 Task: Look for space in Ilo, Peru from 3rd August, 2023 to 17th August, 2023 for 3 adults, 1 child in price range Rs.3000 to Rs.15000. Place can be entire place with 3 bedrooms having 4 beds and 2 bathrooms. Property type can be house, flat, guest house. Booking option can be shelf check-in. Required host language is English.
Action: Mouse moved to (407, 107)
Screenshot: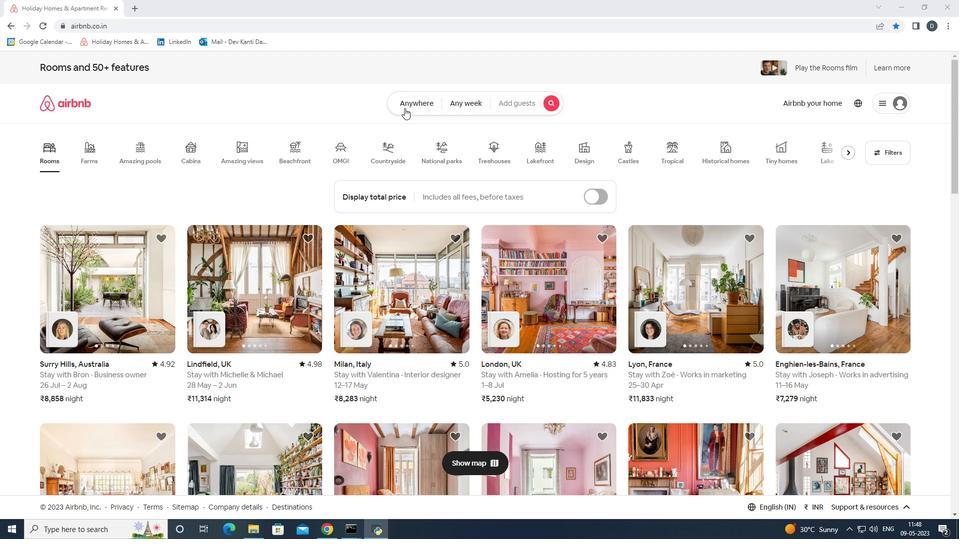 
Action: Mouse pressed left at (407, 107)
Screenshot: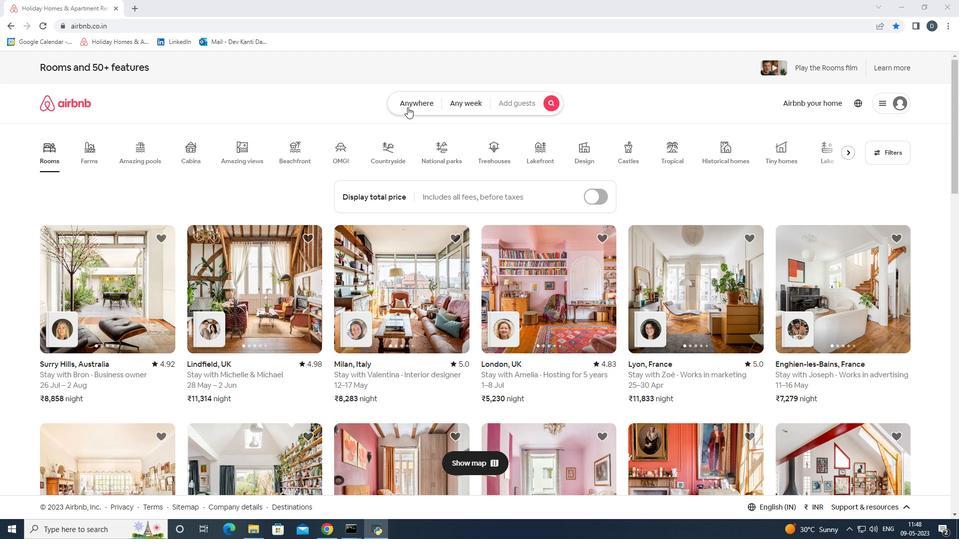 
Action: Mouse moved to (386, 144)
Screenshot: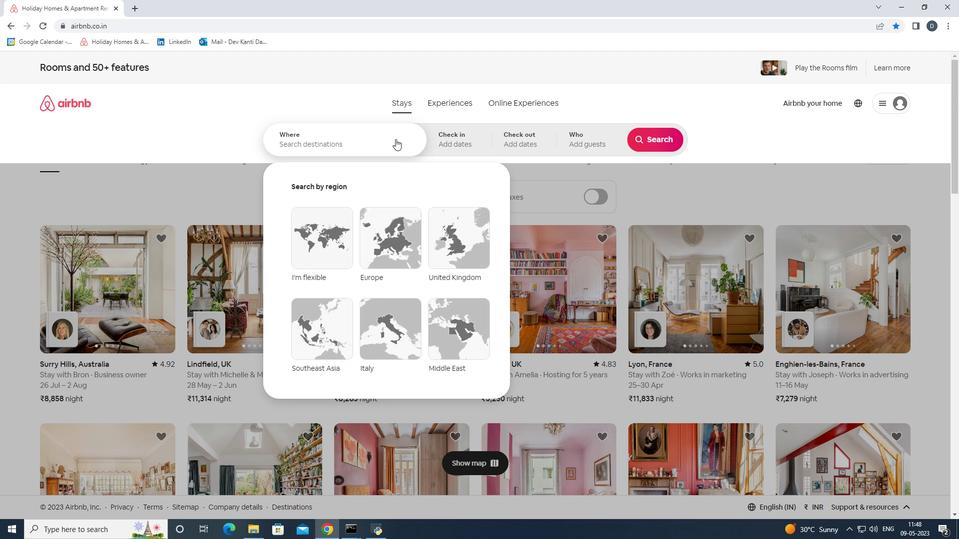 
Action: Mouse pressed left at (386, 144)
Screenshot: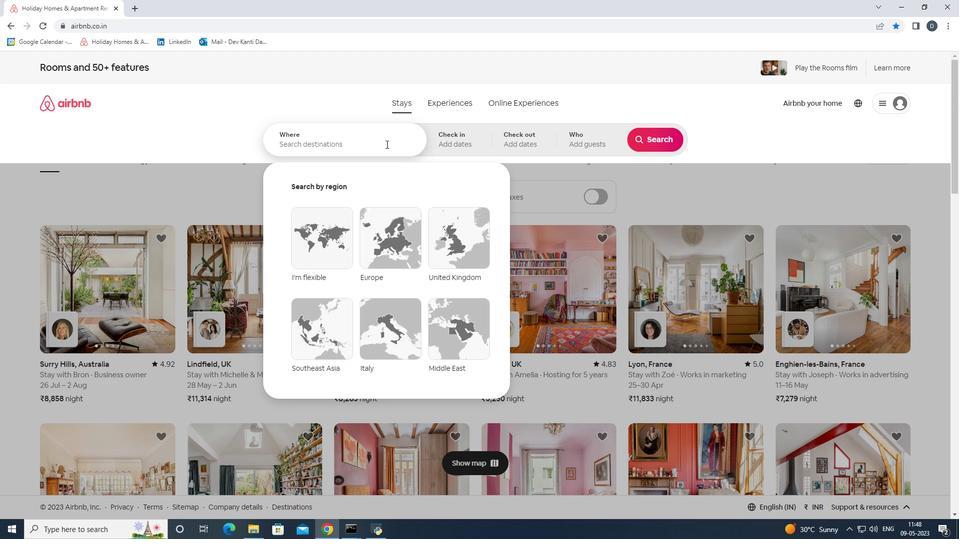 
Action: Key pressed <Key.shift><Key.shift><Key.shift><Key.shift><Key.shift><Key.shift><Key.shift><Key.shift><Key.shift>L<Key.backspace><Key.shift>II<Key.shift>O,<Key.backspace><Key.backspace>o,<Key.shift><Key.shift><Key.shift><Key.shift><Key.shift><Key.shift><Key.shift>Peru<Key.enter>
Screenshot: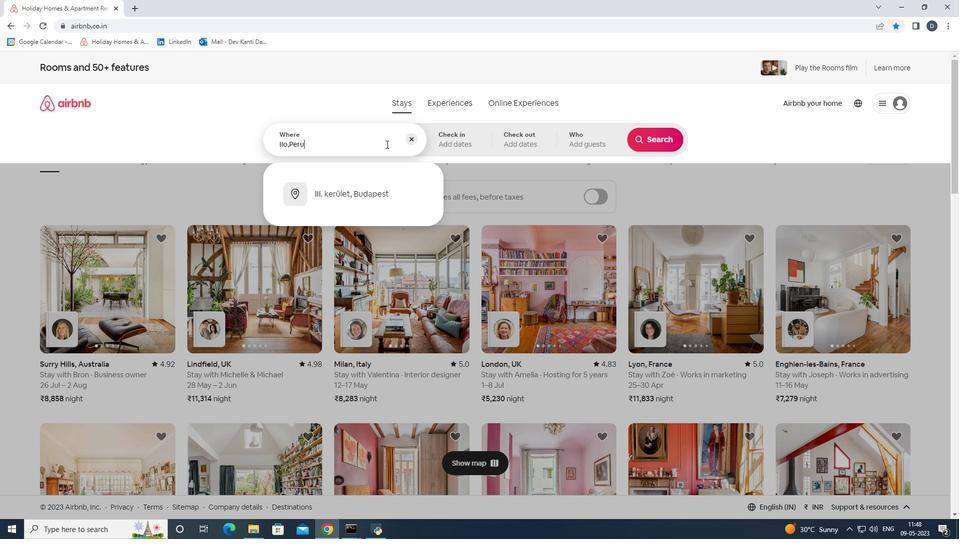 
Action: Mouse moved to (648, 216)
Screenshot: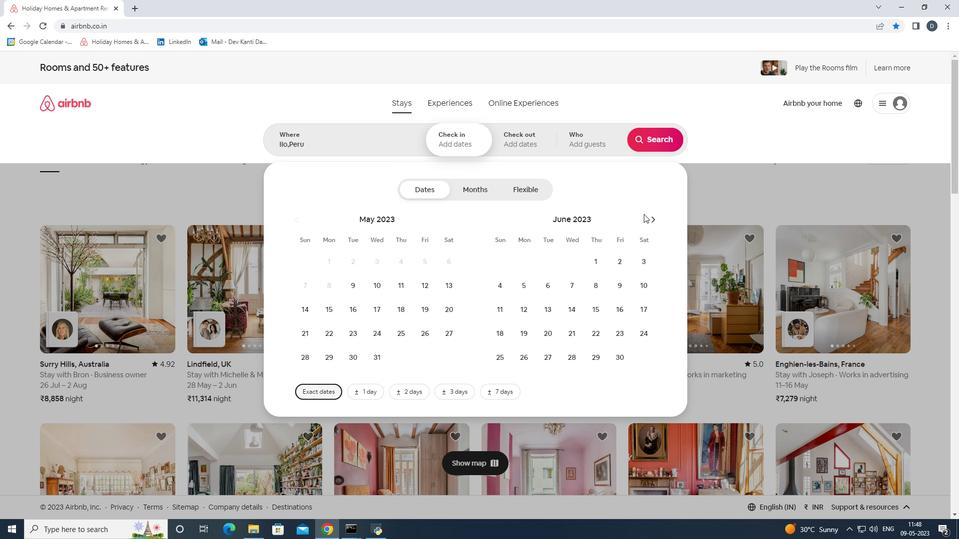 
Action: Mouse pressed left at (648, 216)
Screenshot: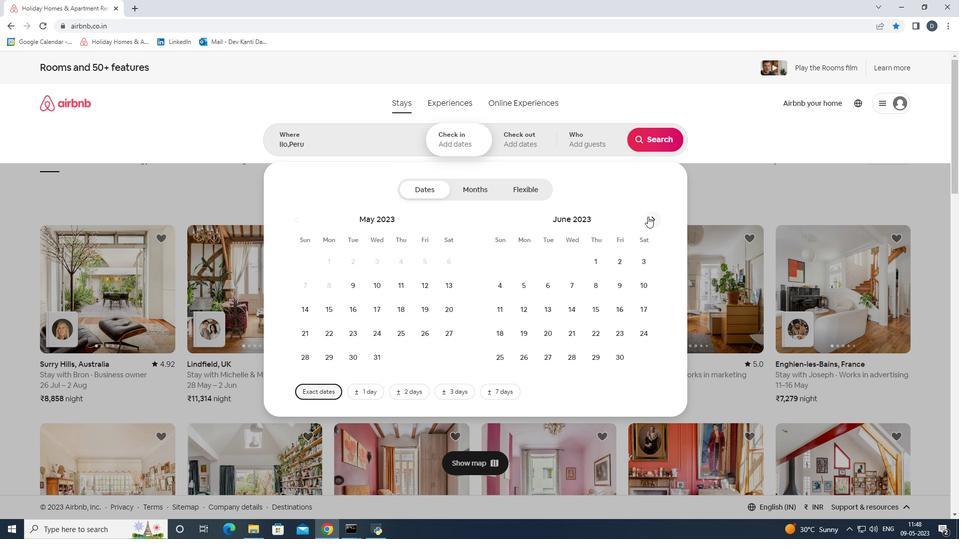 
Action: Mouse pressed left at (648, 216)
Screenshot: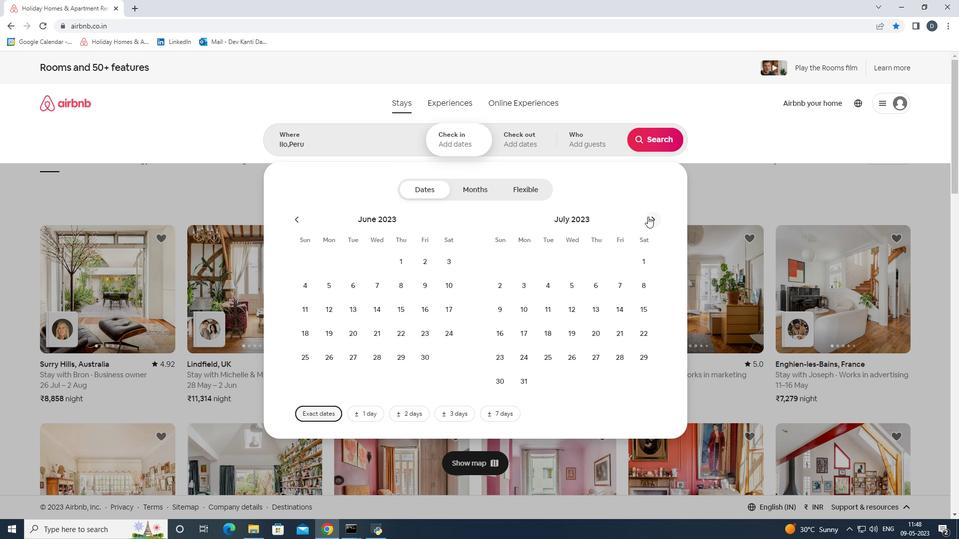 
Action: Mouse moved to (598, 257)
Screenshot: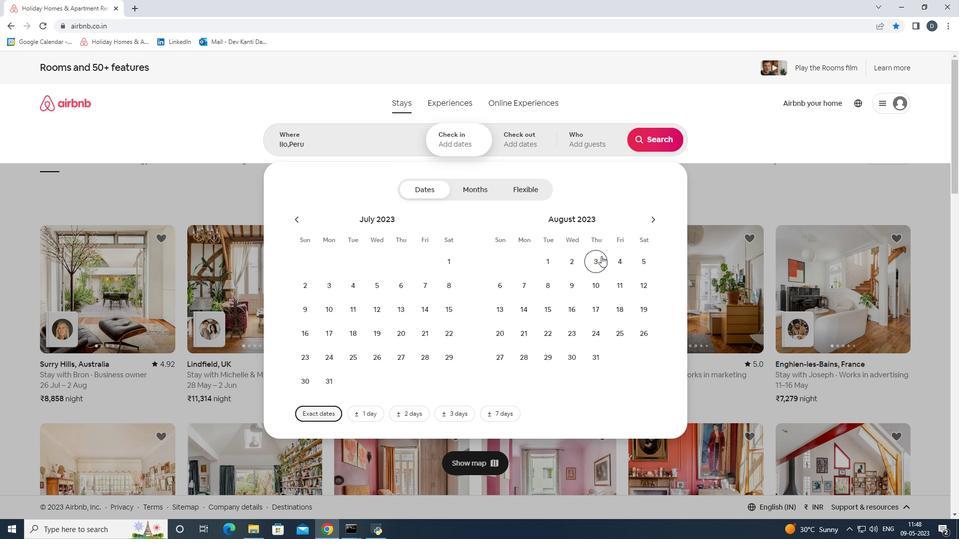
Action: Mouse pressed left at (598, 257)
Screenshot: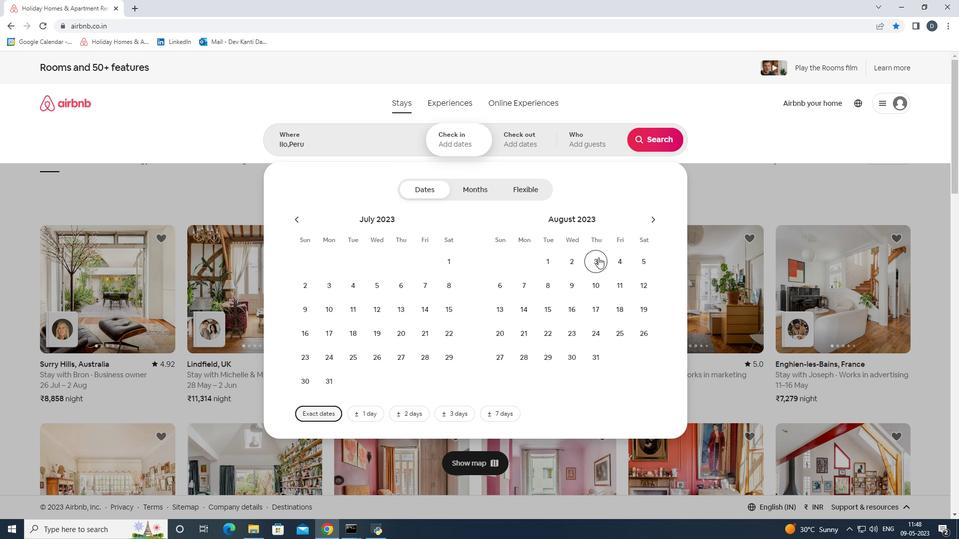 
Action: Mouse moved to (595, 307)
Screenshot: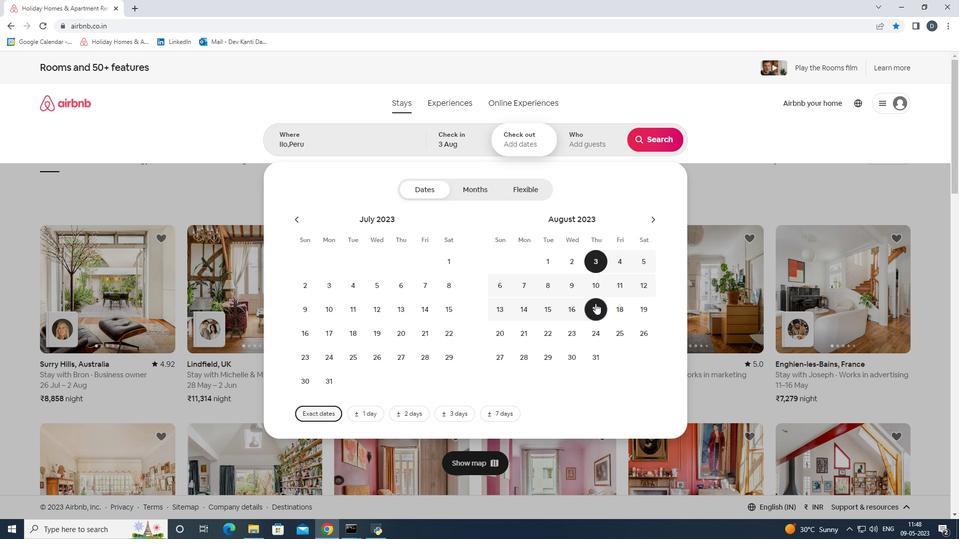 
Action: Mouse pressed left at (595, 307)
Screenshot: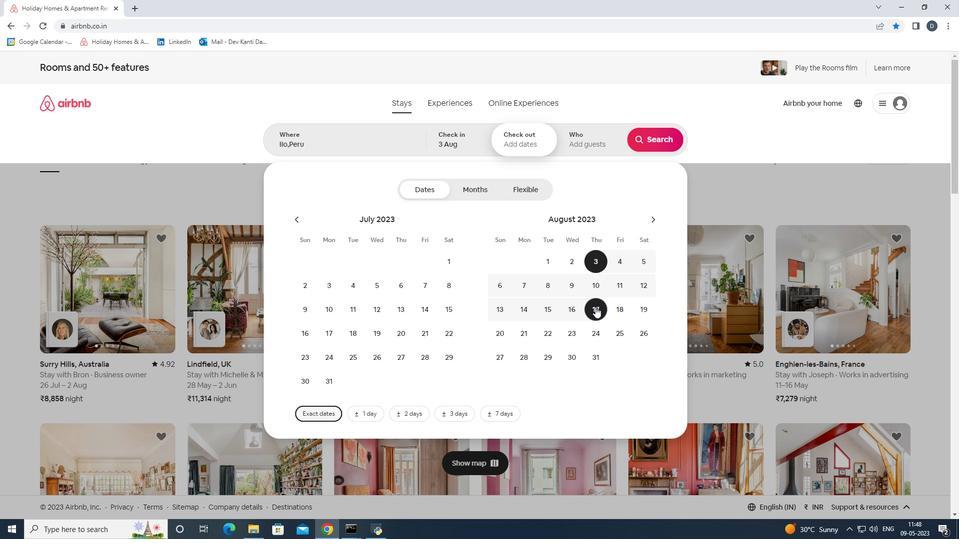
Action: Mouse moved to (583, 150)
Screenshot: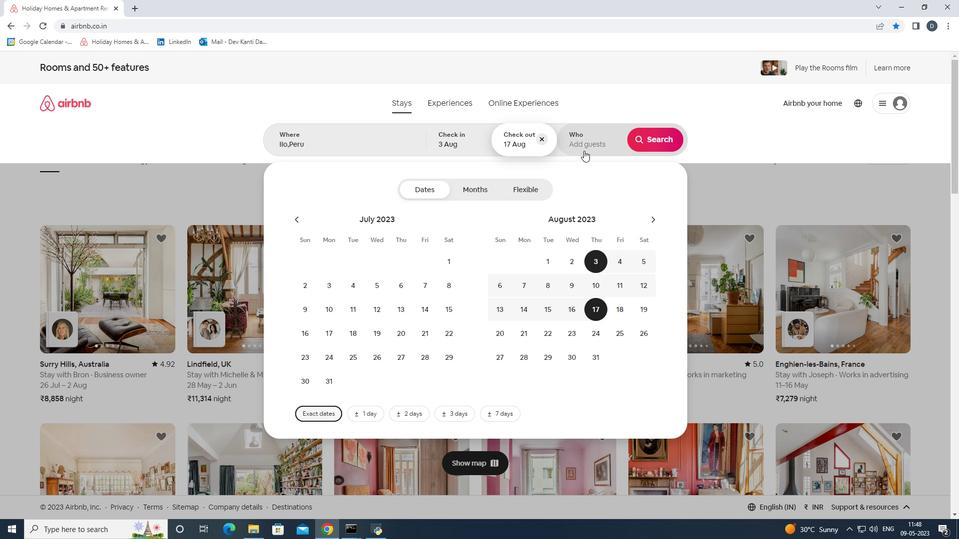 
Action: Mouse pressed left at (583, 150)
Screenshot: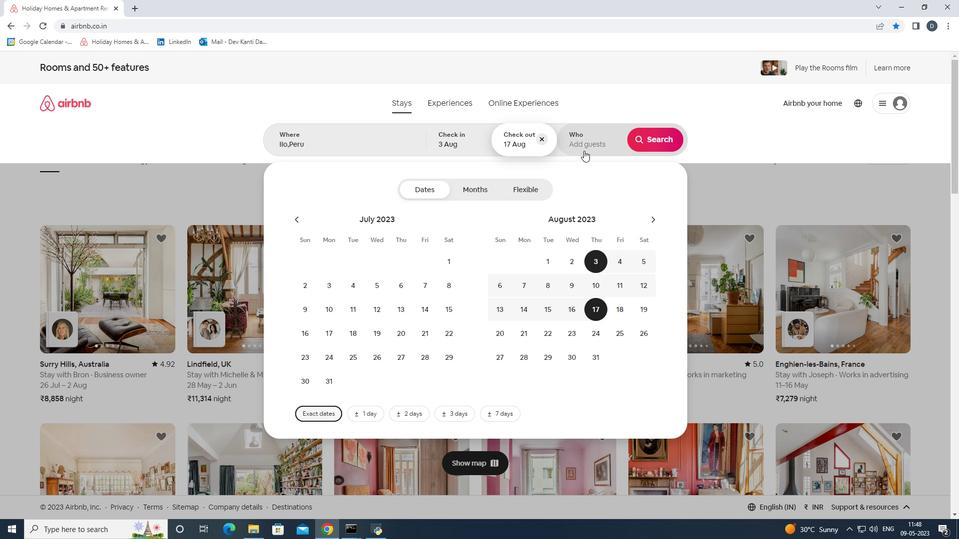 
Action: Mouse moved to (656, 193)
Screenshot: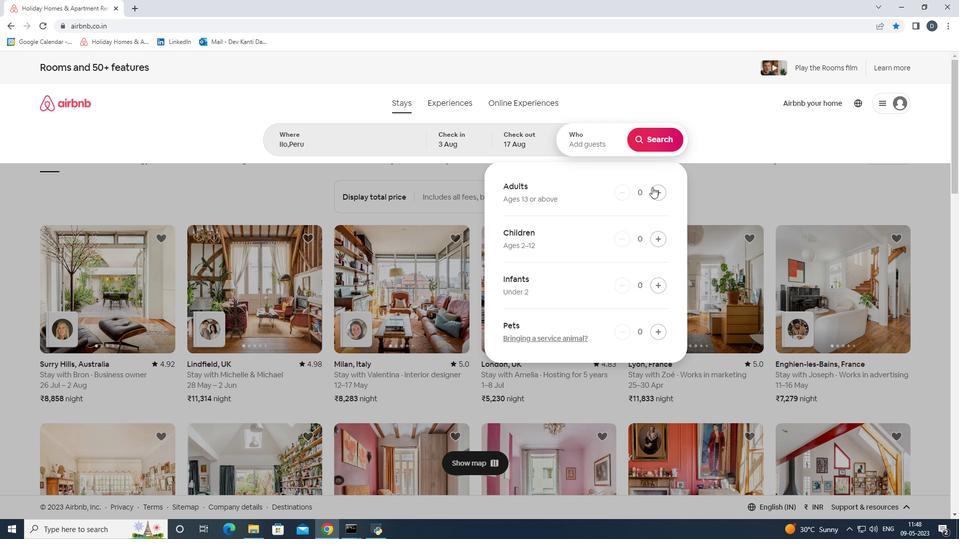 
Action: Mouse pressed left at (656, 193)
Screenshot: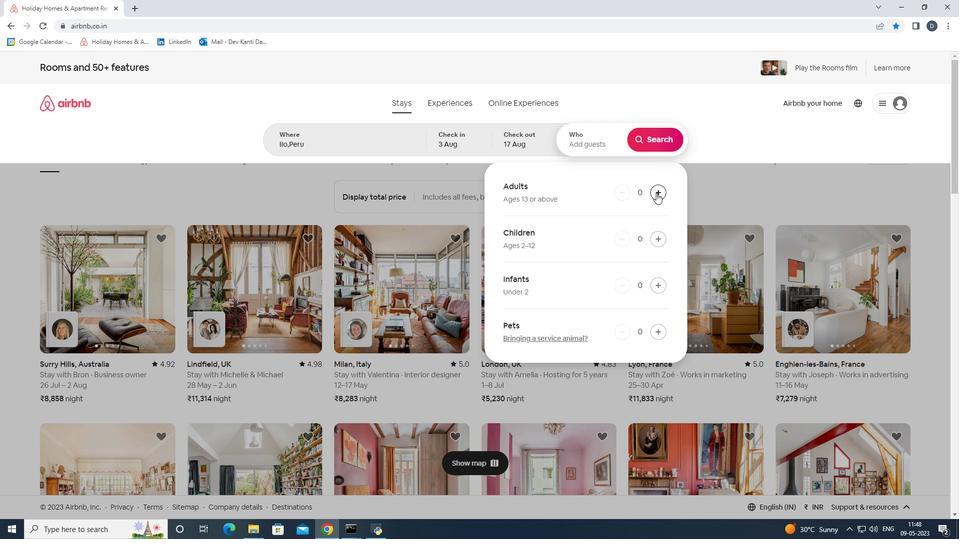 
Action: Mouse pressed left at (656, 193)
Screenshot: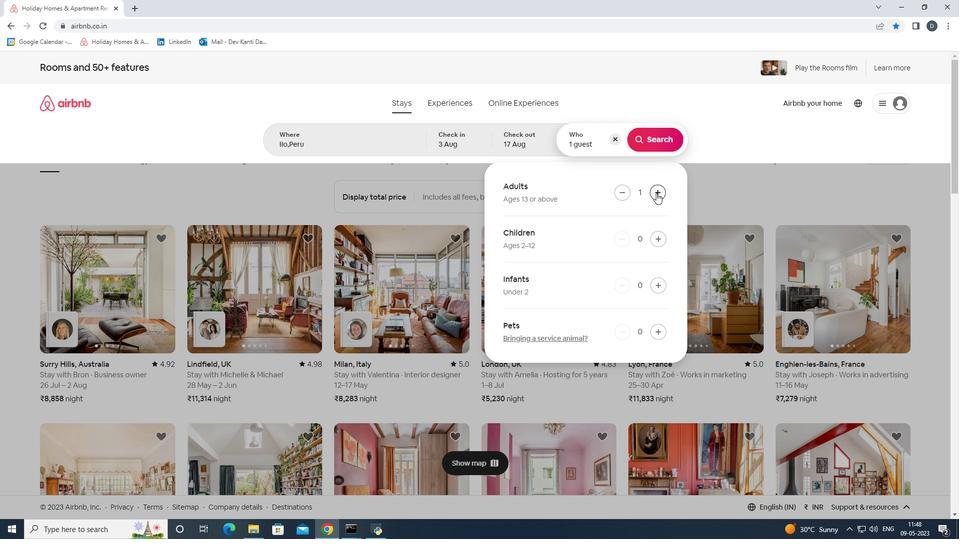 
Action: Mouse pressed left at (656, 193)
Screenshot: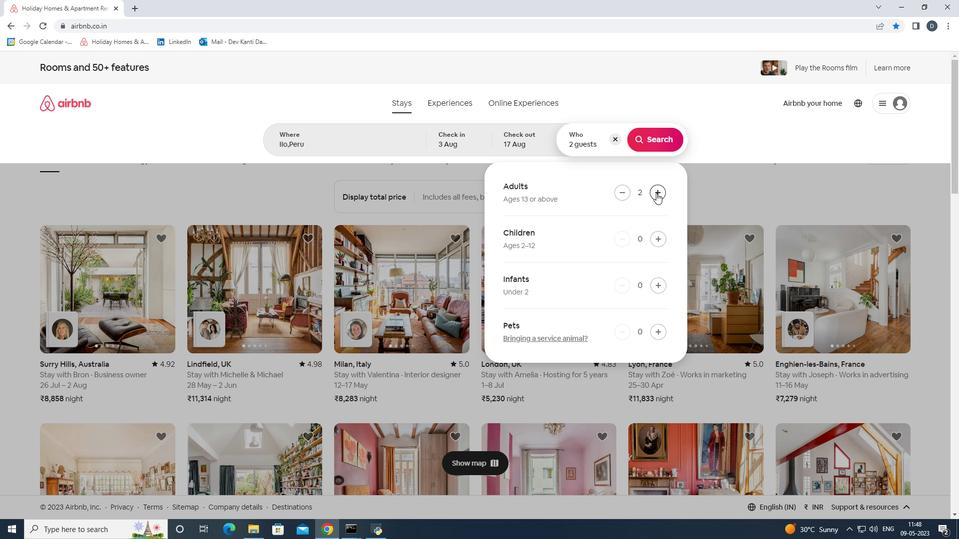 
Action: Mouse moved to (655, 241)
Screenshot: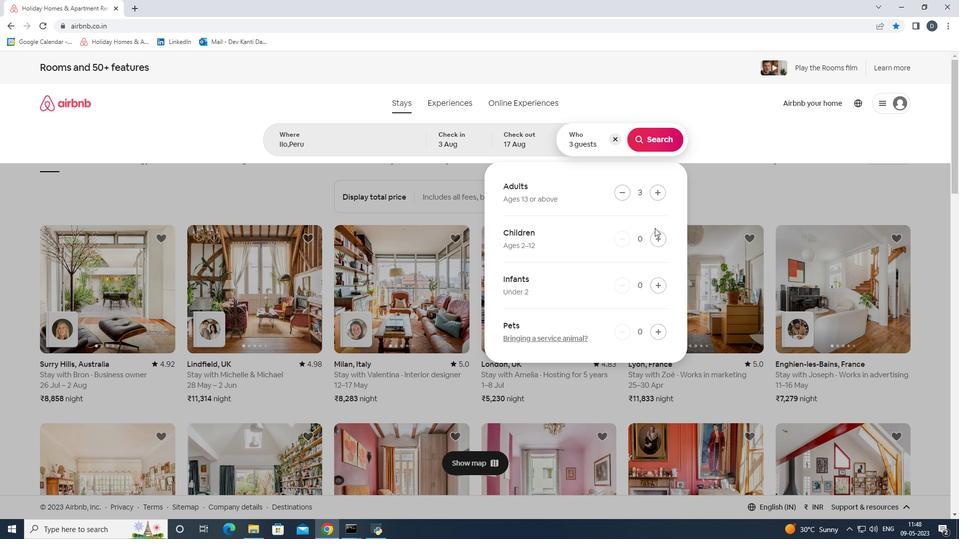
Action: Mouse pressed left at (655, 241)
Screenshot: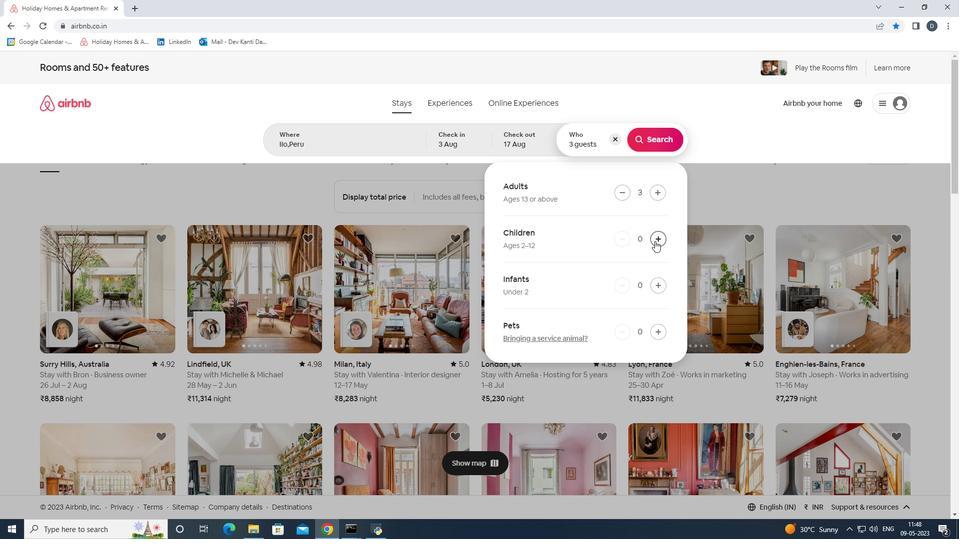 
Action: Mouse moved to (651, 141)
Screenshot: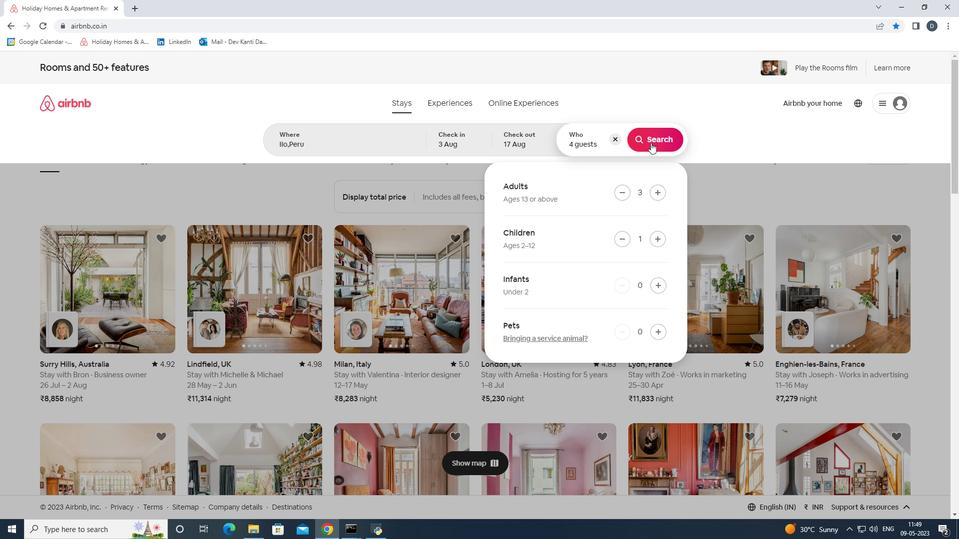 
Action: Mouse pressed left at (651, 141)
Screenshot: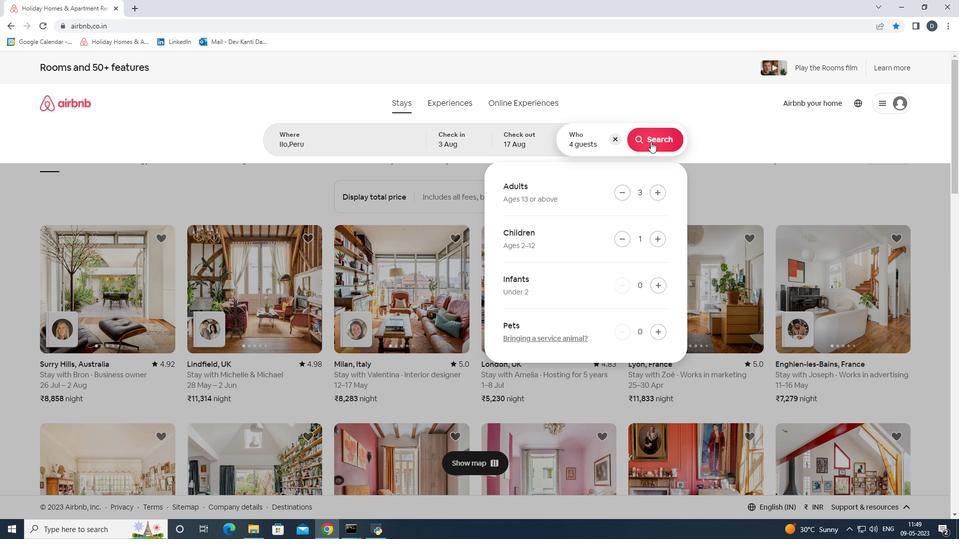 
Action: Mouse moved to (917, 109)
Screenshot: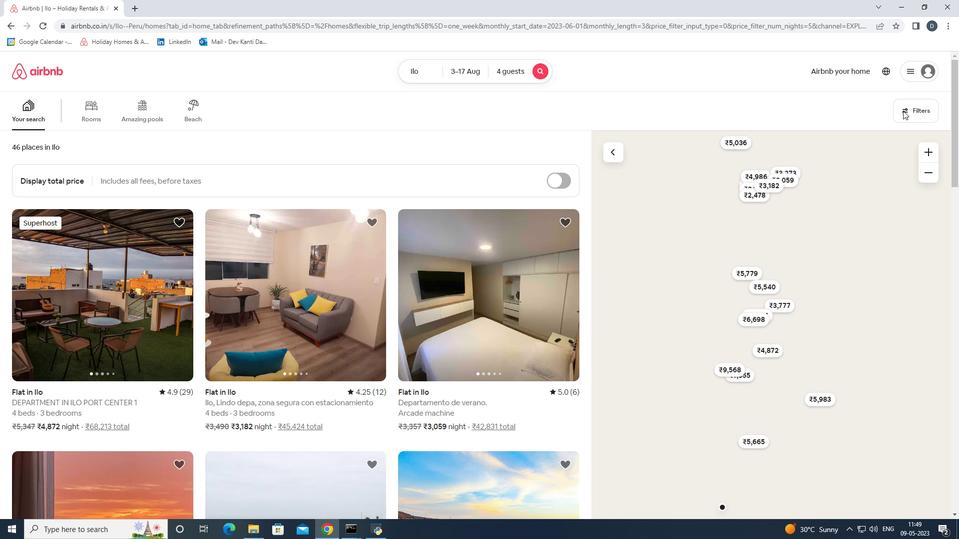 
Action: Mouse pressed left at (917, 109)
Screenshot: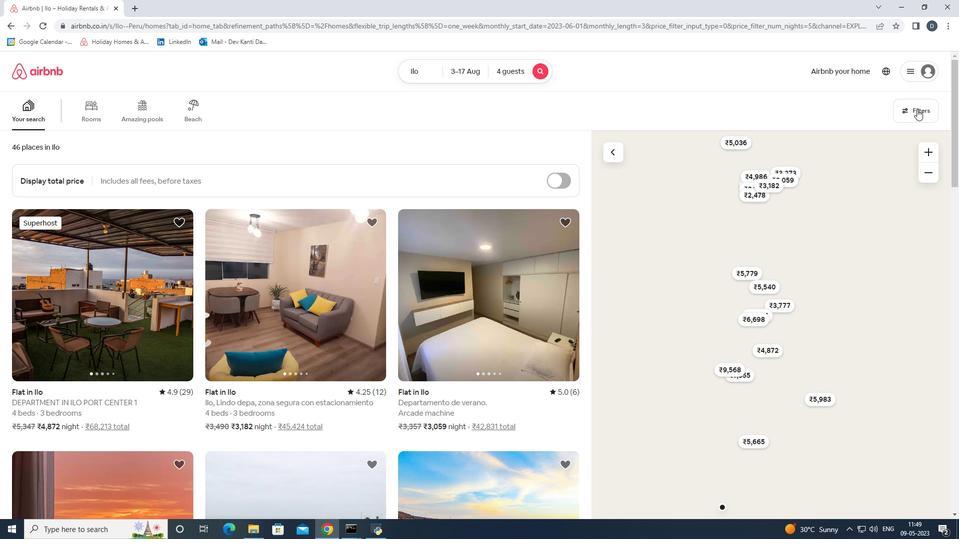 
Action: Mouse moved to (439, 360)
Screenshot: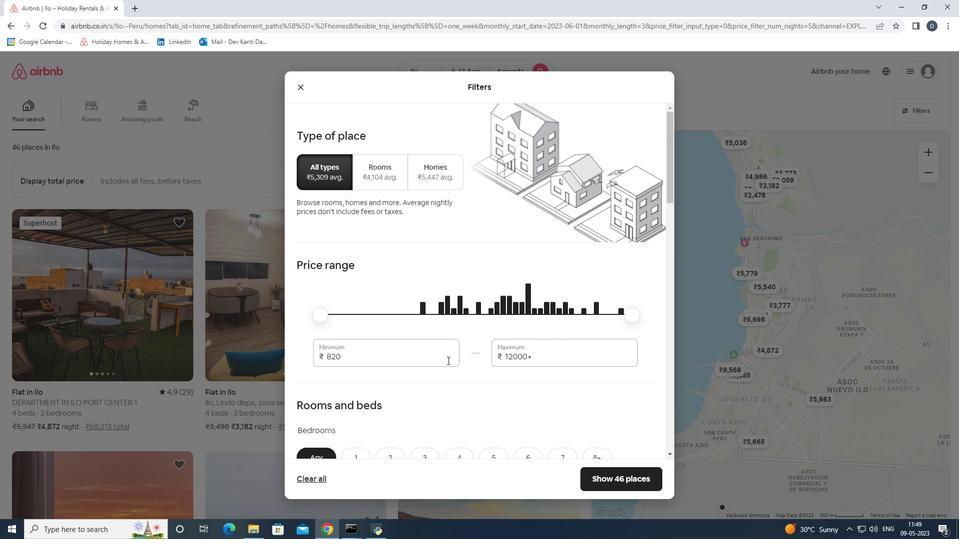 
Action: Mouse pressed left at (439, 360)
Screenshot: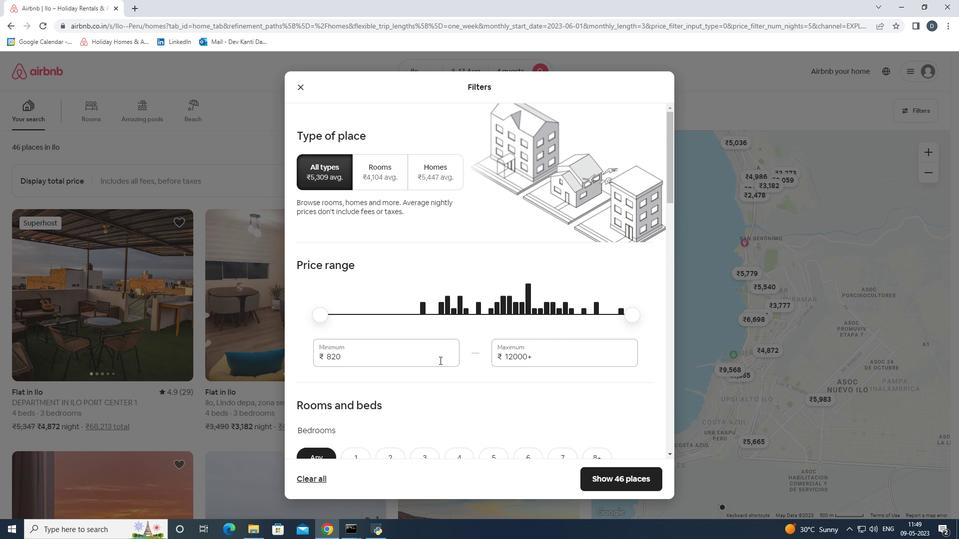 
Action: Mouse pressed left at (439, 360)
Screenshot: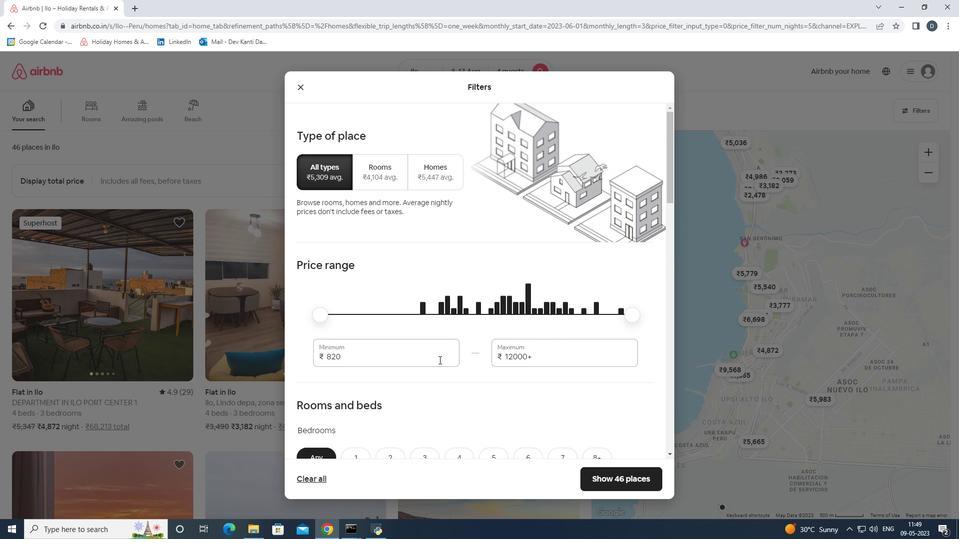 
Action: Mouse moved to (439, 360)
Screenshot: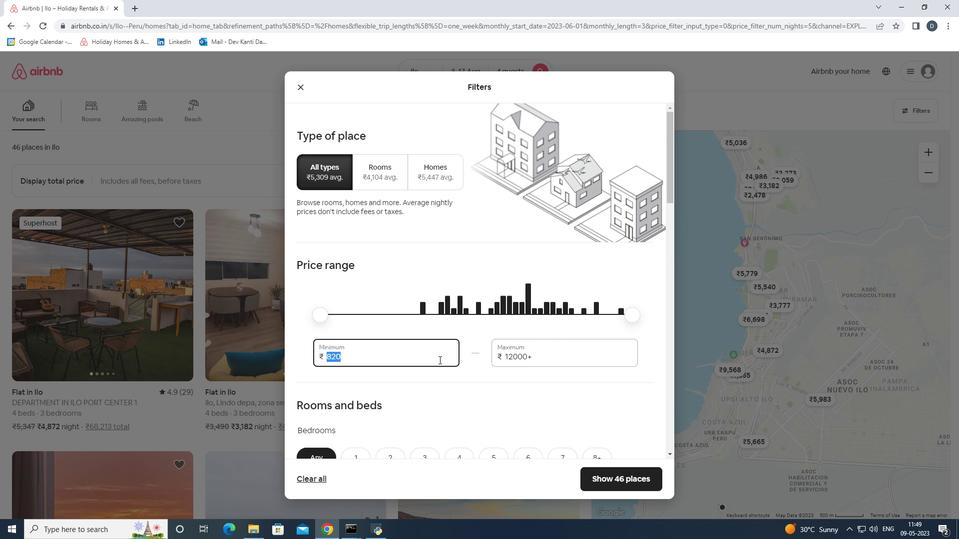 
Action: Key pressed 3000<Key.tab>15000
Screenshot: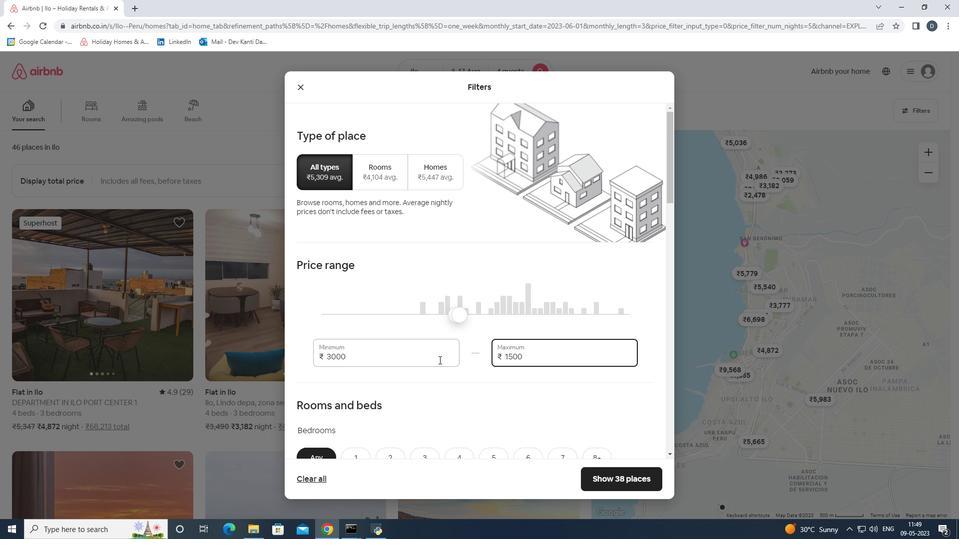 
Action: Mouse scrolled (439, 359) with delta (0, 0)
Screenshot: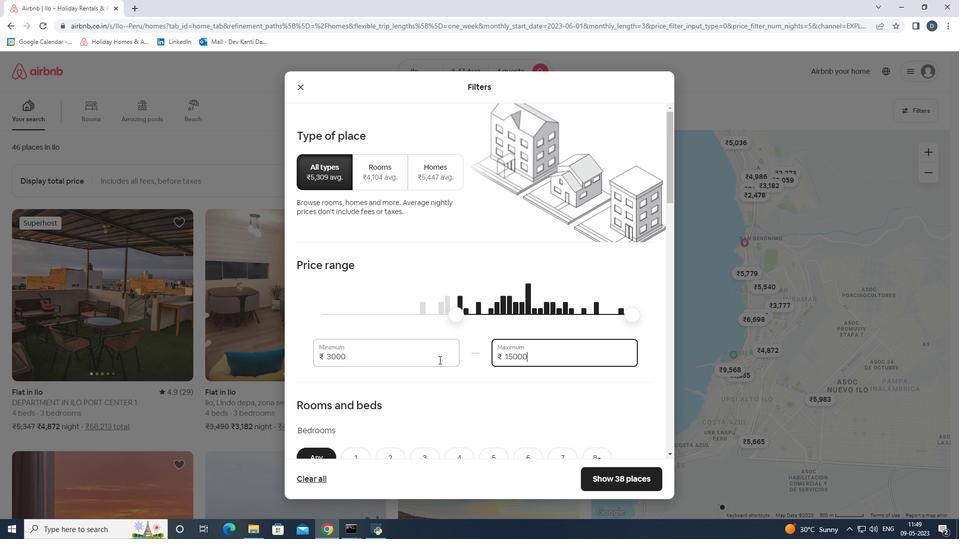 
Action: Mouse moved to (401, 308)
Screenshot: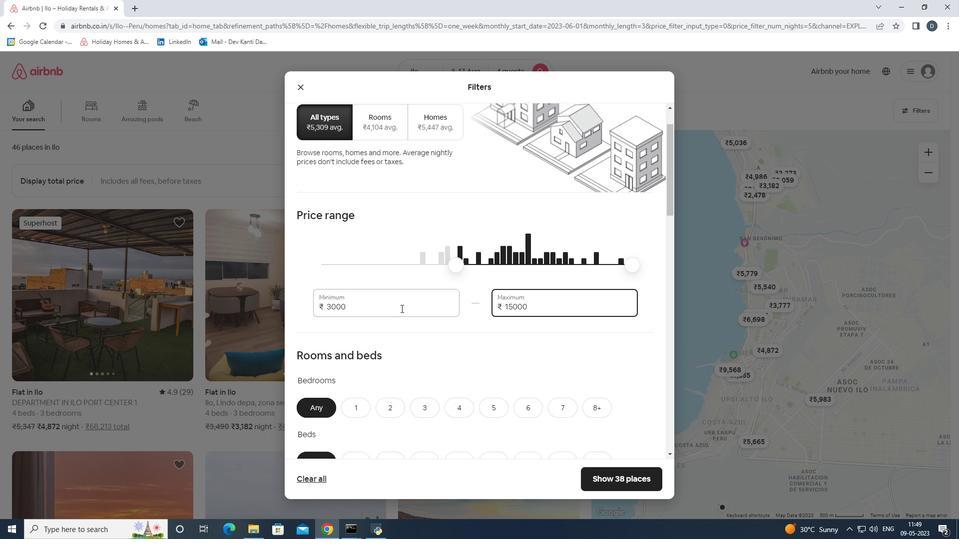 
Action: Mouse scrolled (401, 307) with delta (0, 0)
Screenshot: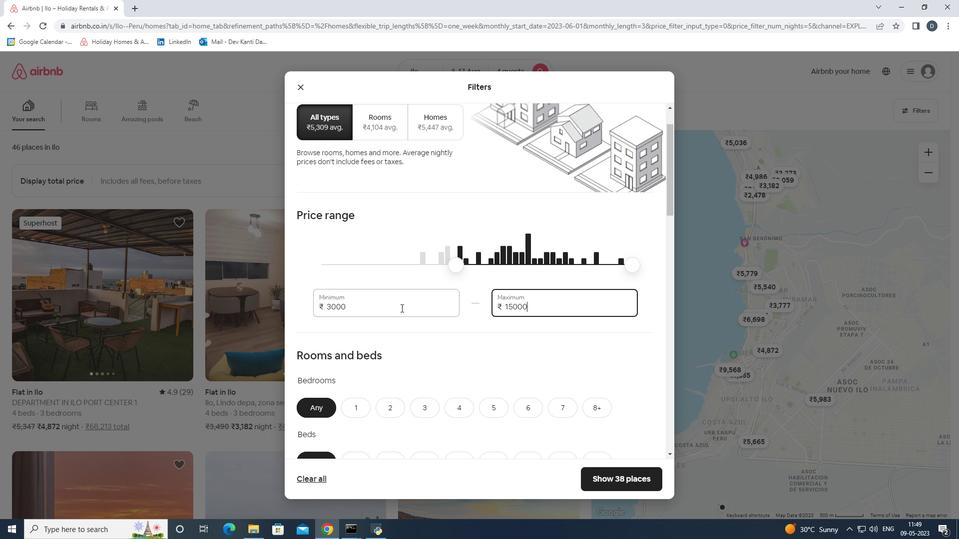 
Action: Mouse scrolled (401, 307) with delta (0, 0)
Screenshot: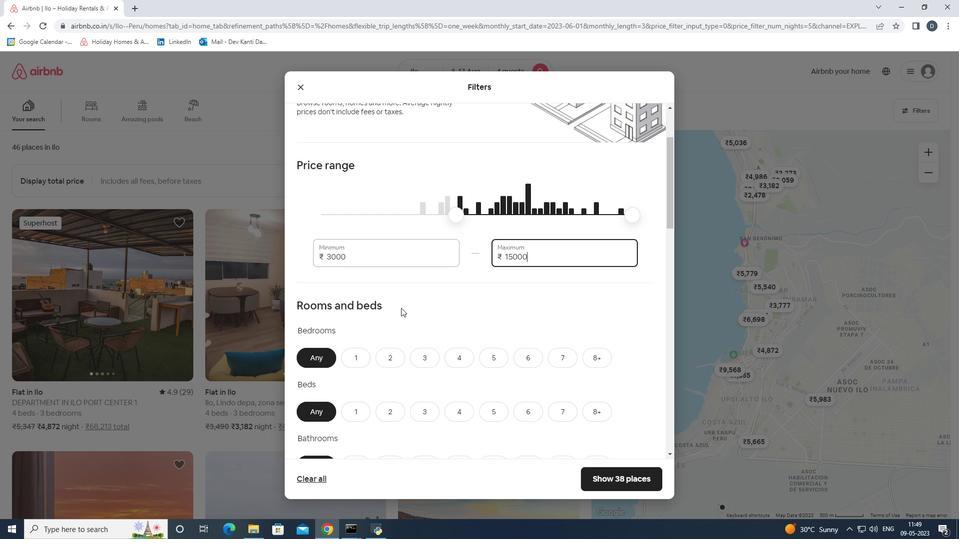 
Action: Mouse scrolled (401, 307) with delta (0, 0)
Screenshot: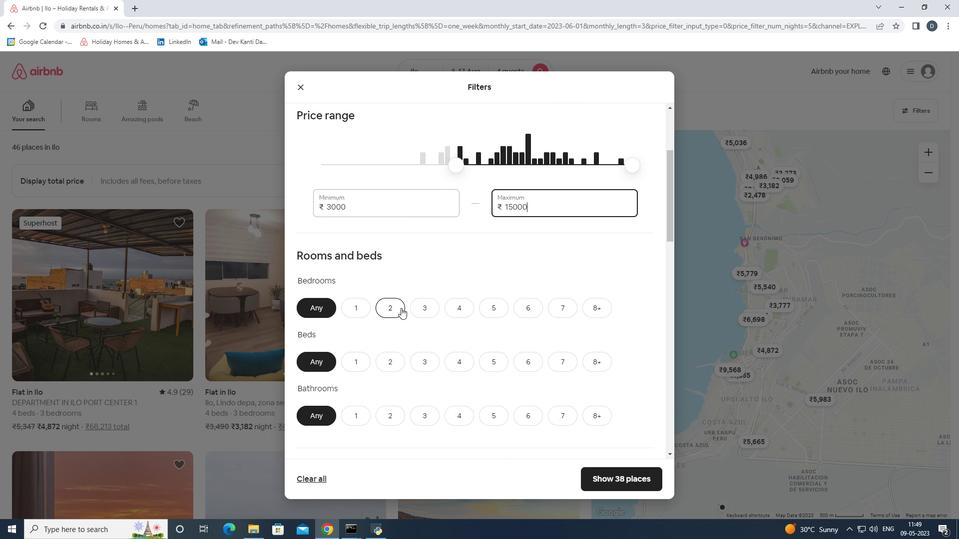 
Action: Mouse moved to (425, 258)
Screenshot: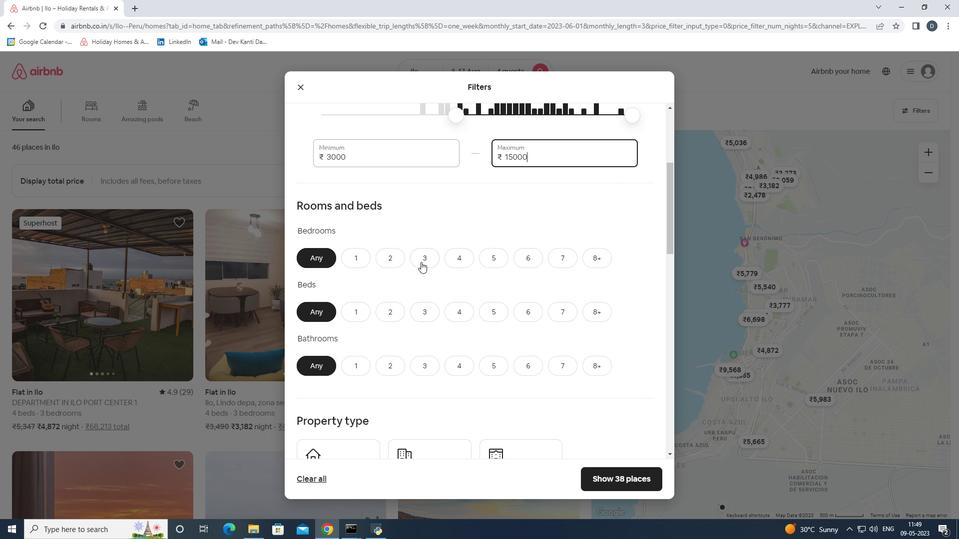 
Action: Mouse pressed left at (425, 258)
Screenshot: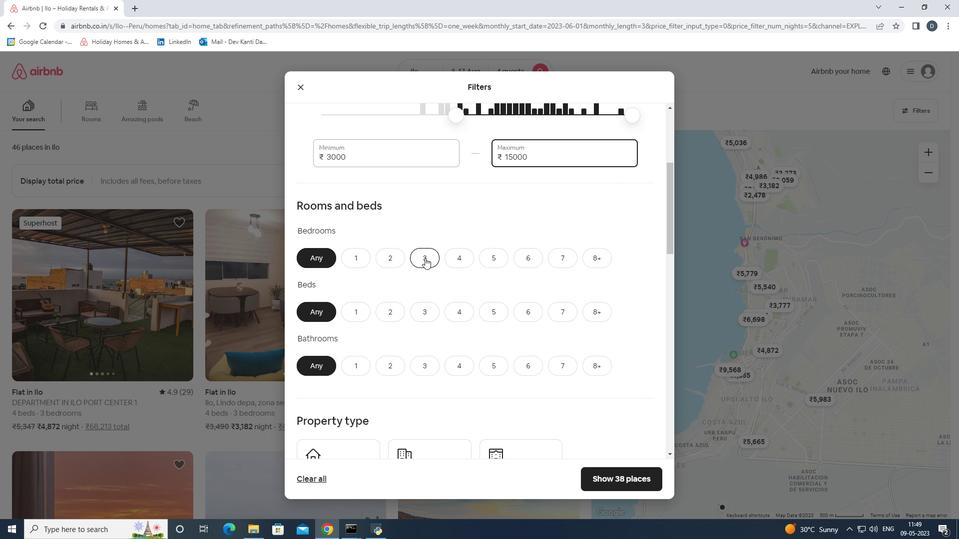 
Action: Mouse moved to (453, 309)
Screenshot: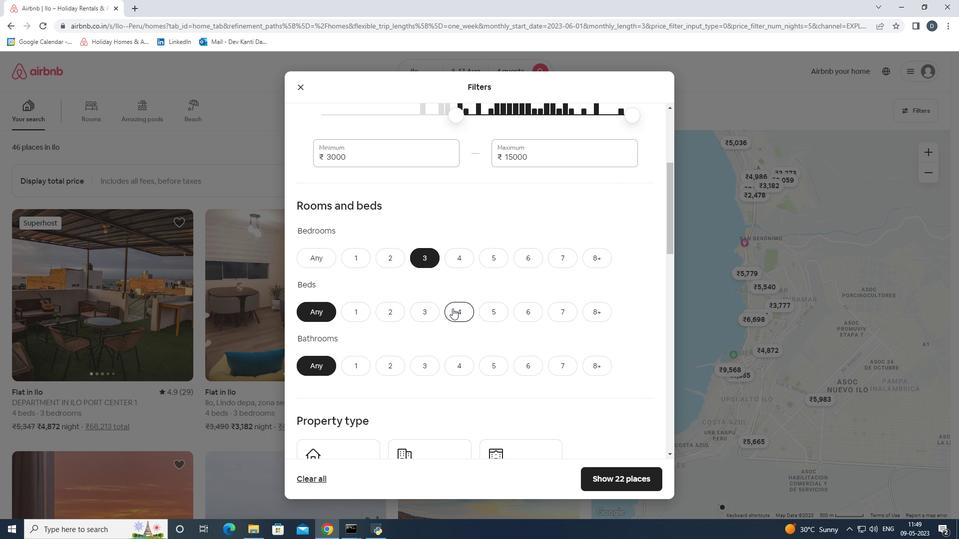 
Action: Mouse pressed left at (453, 309)
Screenshot: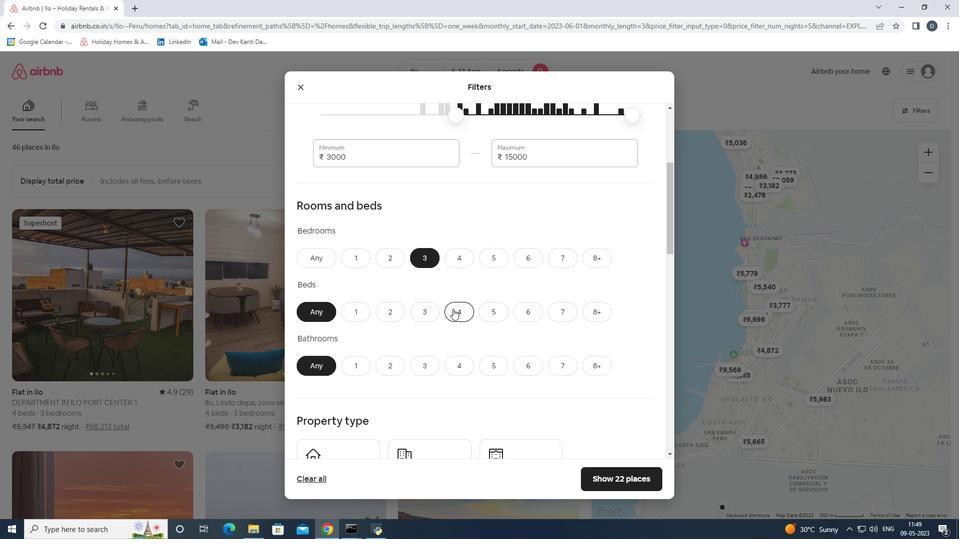 
Action: Mouse moved to (390, 364)
Screenshot: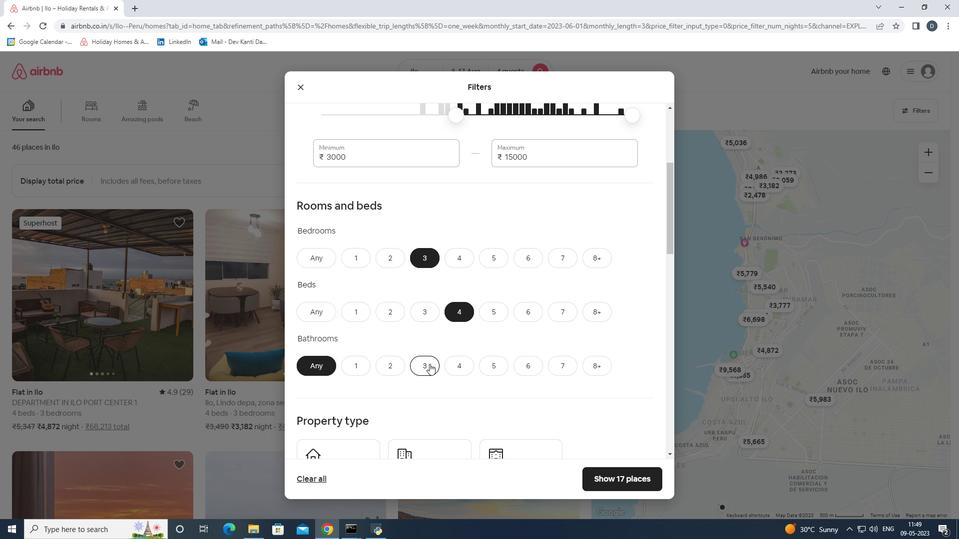 
Action: Mouse pressed left at (390, 364)
Screenshot: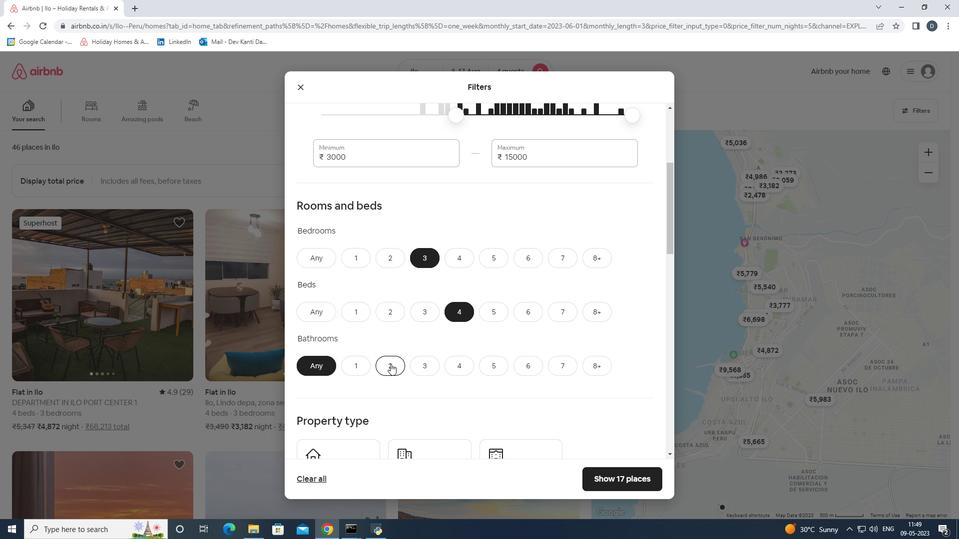 
Action: Mouse scrolled (390, 363) with delta (0, 0)
Screenshot: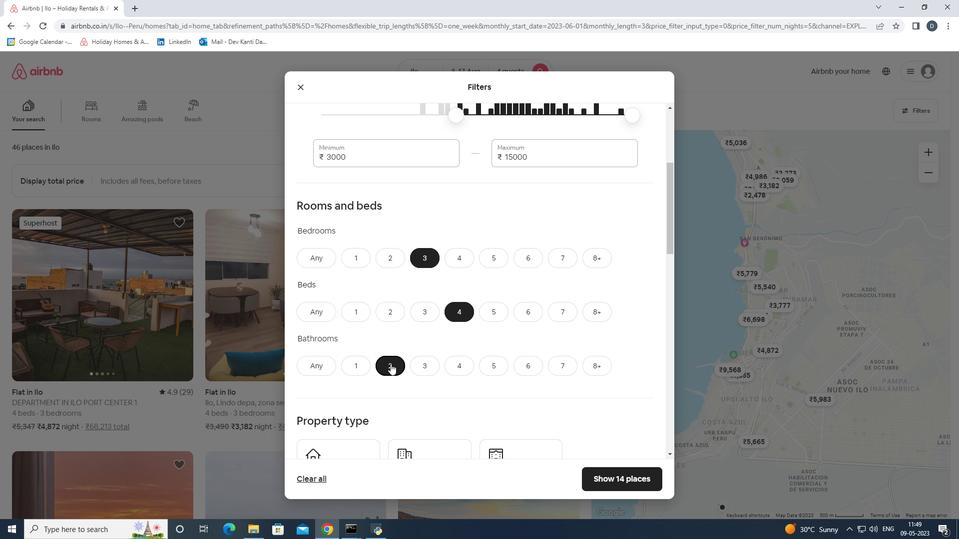 
Action: Mouse scrolled (390, 363) with delta (0, 0)
Screenshot: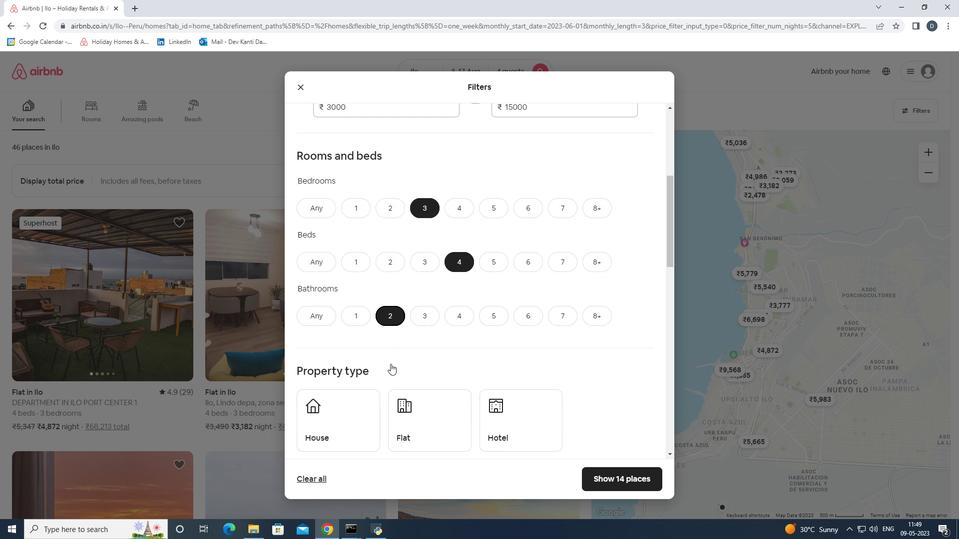 
Action: Mouse moved to (357, 368)
Screenshot: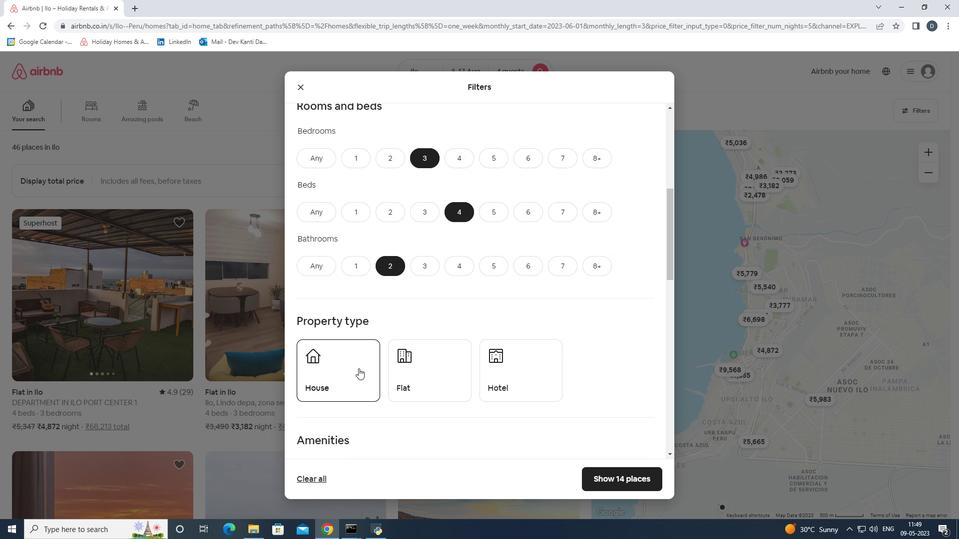 
Action: Mouse pressed left at (357, 368)
Screenshot: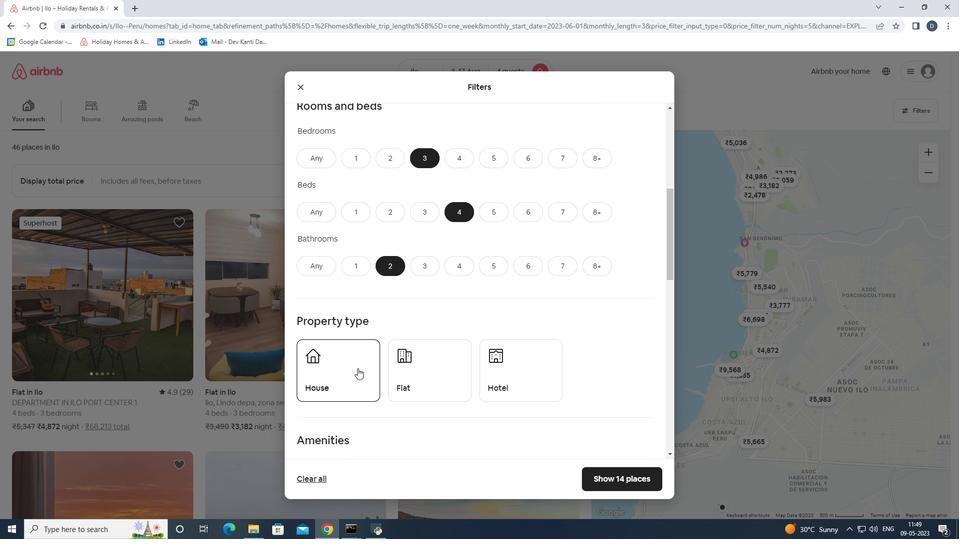 
Action: Mouse moved to (438, 356)
Screenshot: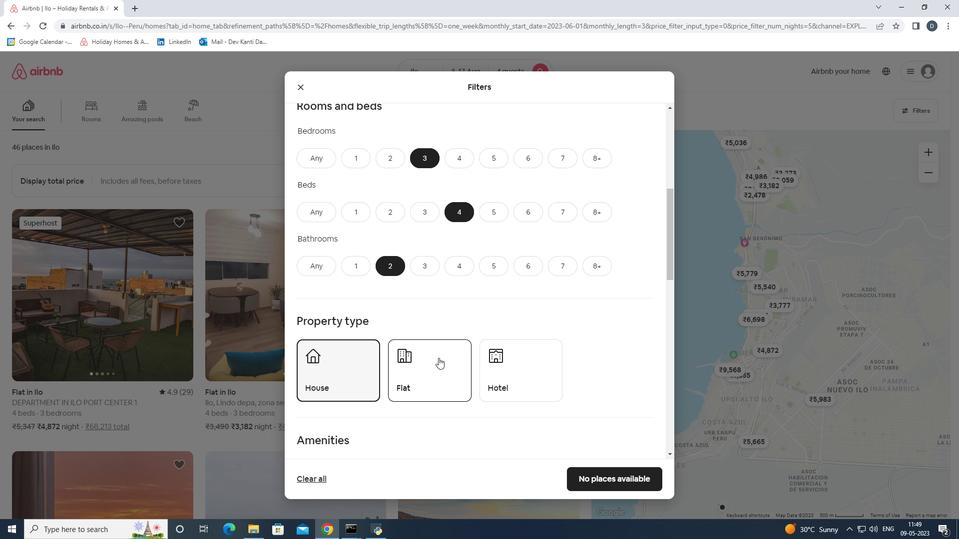 
Action: Mouse pressed left at (438, 356)
Screenshot: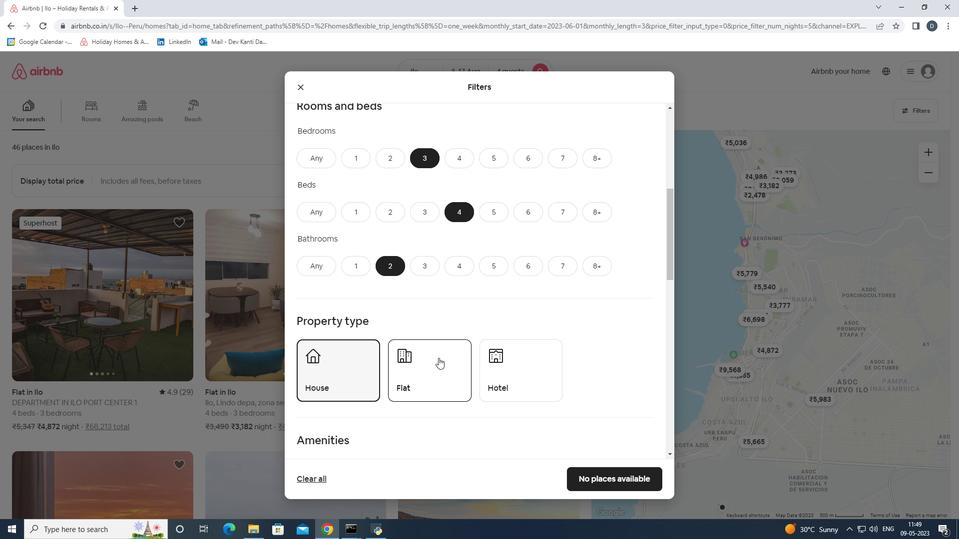 
Action: Mouse moved to (438, 356)
Screenshot: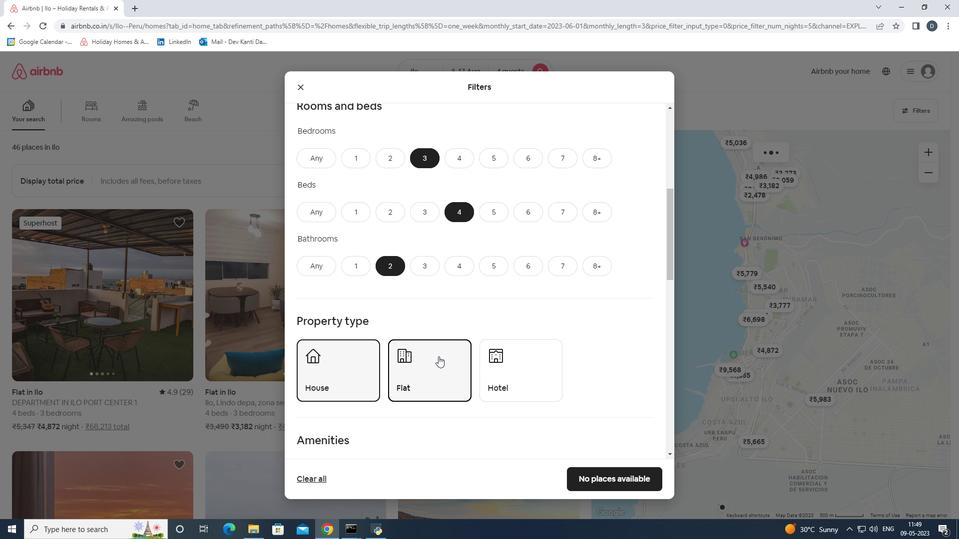 
Action: Mouse scrolled (438, 355) with delta (0, 0)
Screenshot: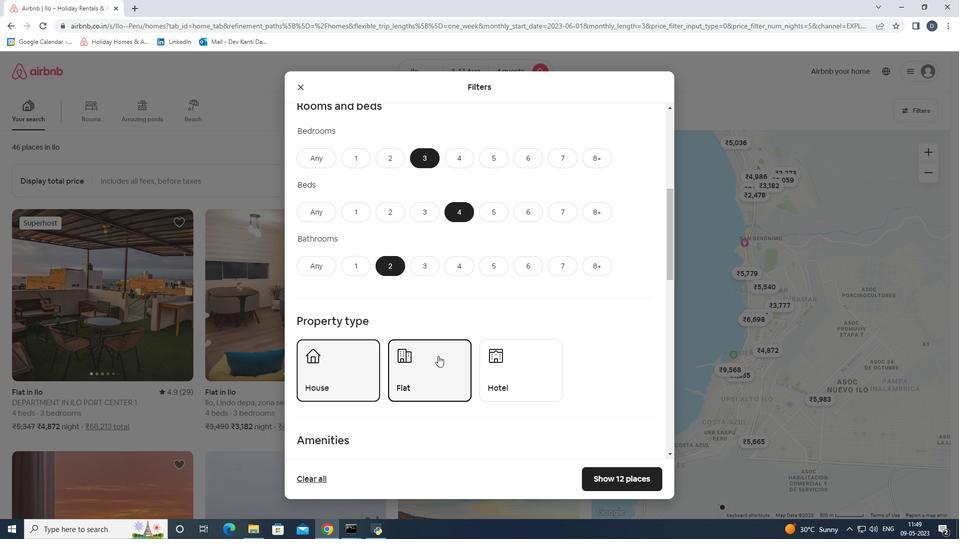 
Action: Mouse scrolled (438, 355) with delta (0, 0)
Screenshot: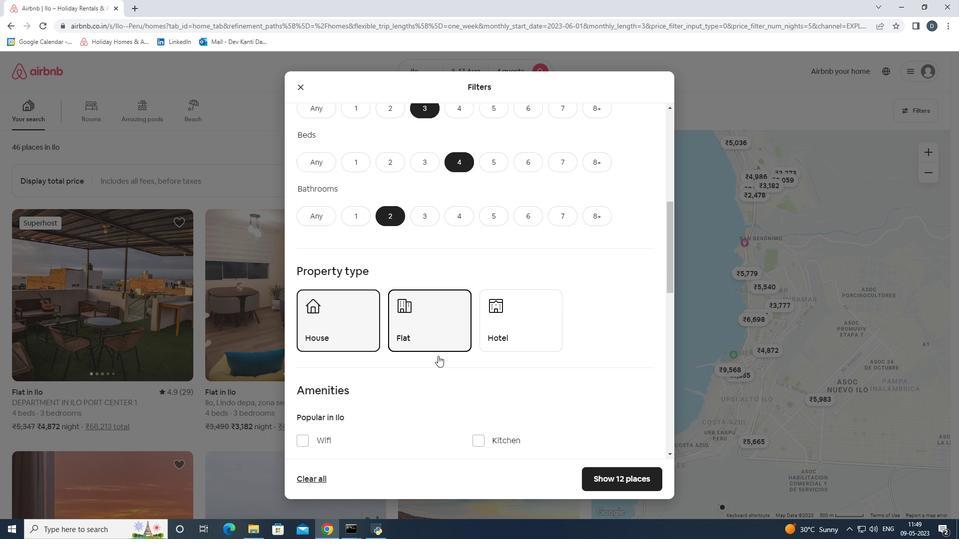 
Action: Mouse scrolled (438, 355) with delta (0, 0)
Screenshot: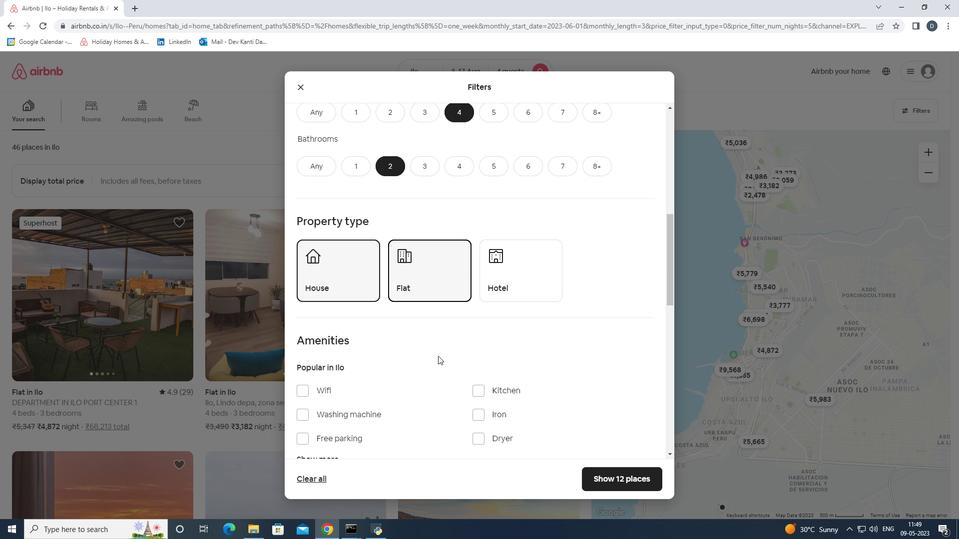 
Action: Mouse moved to (471, 360)
Screenshot: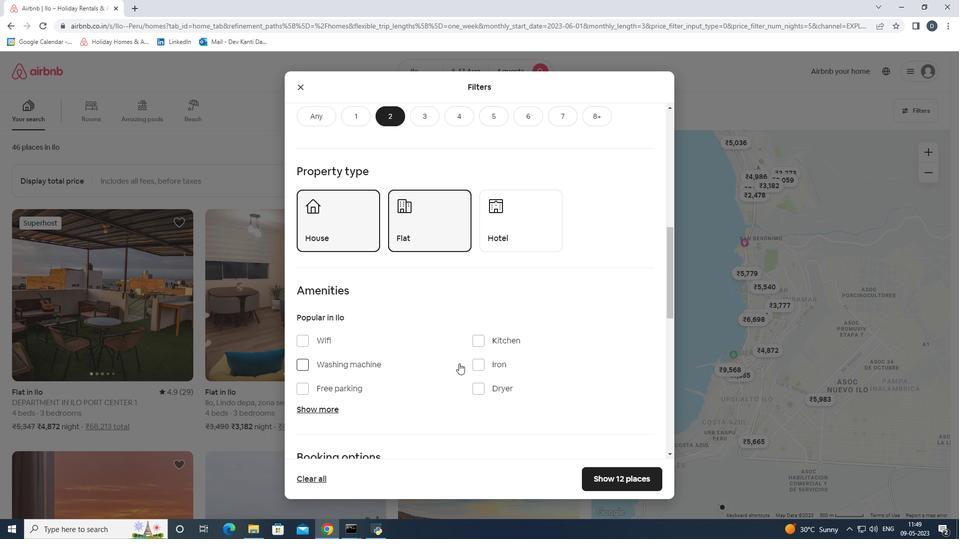 
Action: Mouse scrolled (471, 360) with delta (0, 0)
Screenshot: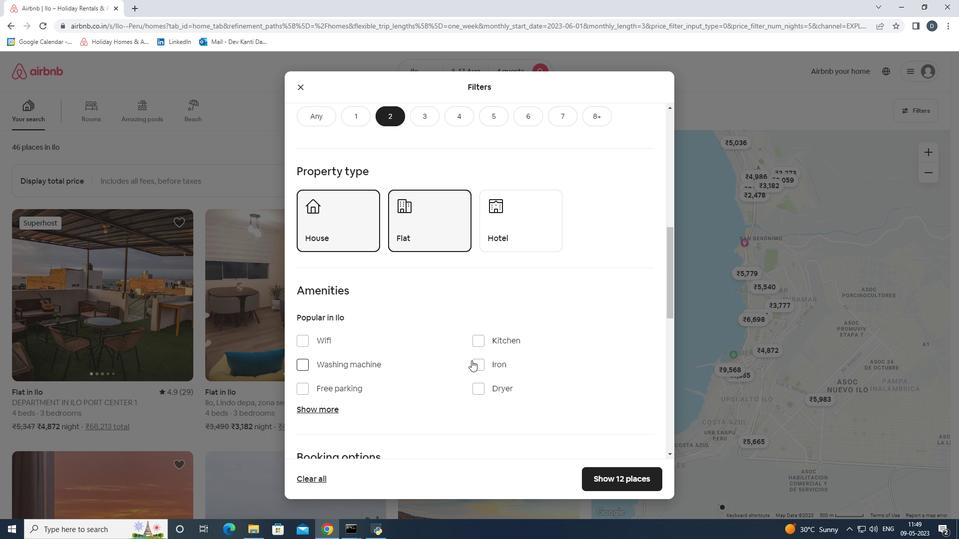 
Action: Mouse scrolled (471, 360) with delta (0, 0)
Screenshot: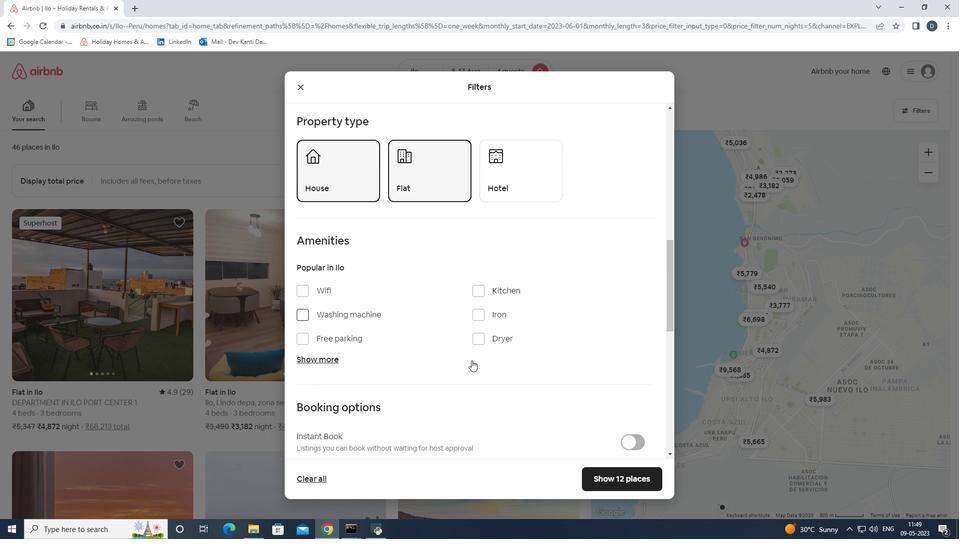 
Action: Mouse moved to (467, 353)
Screenshot: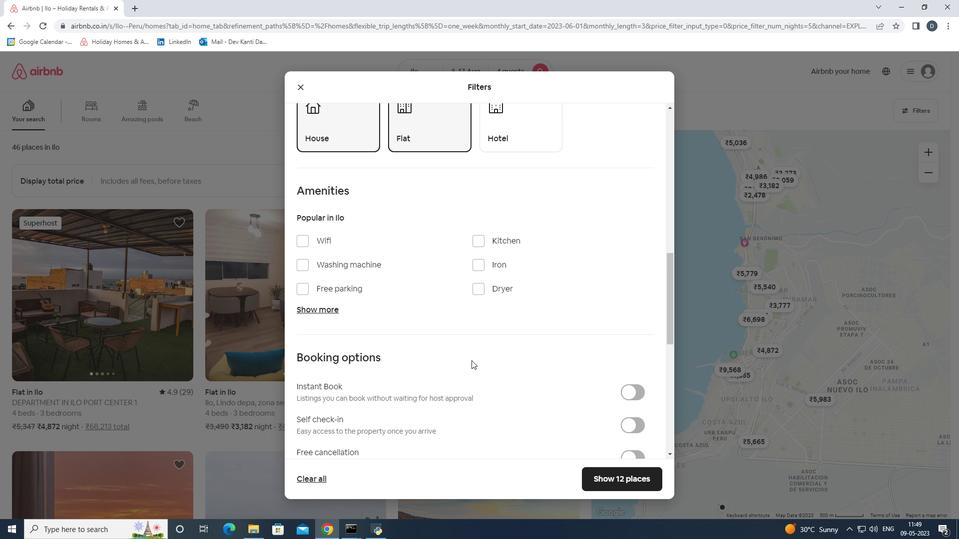 
Action: Mouse scrolled (467, 352) with delta (0, 0)
Screenshot: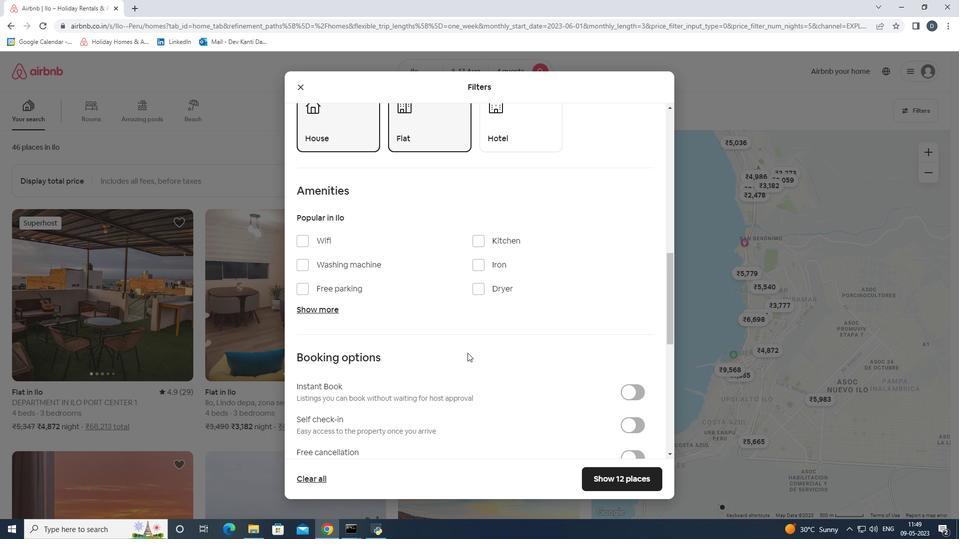 
Action: Mouse moved to (630, 371)
Screenshot: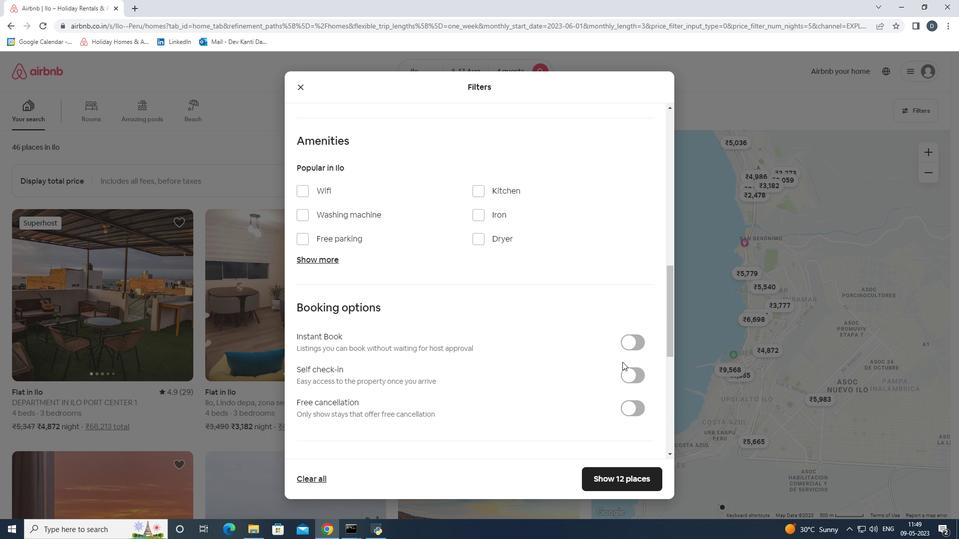
Action: Mouse pressed left at (630, 371)
Screenshot: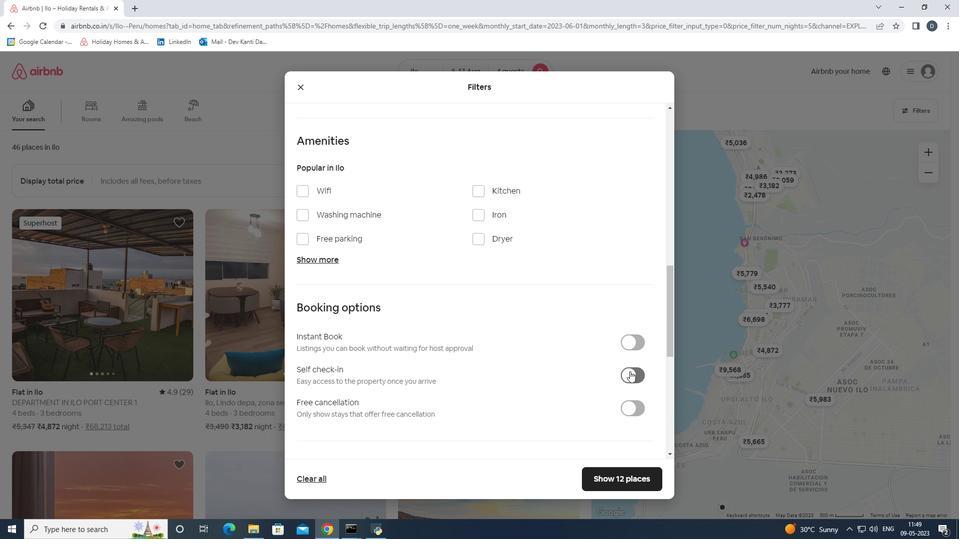 
Action: Mouse scrolled (630, 371) with delta (0, 0)
Screenshot: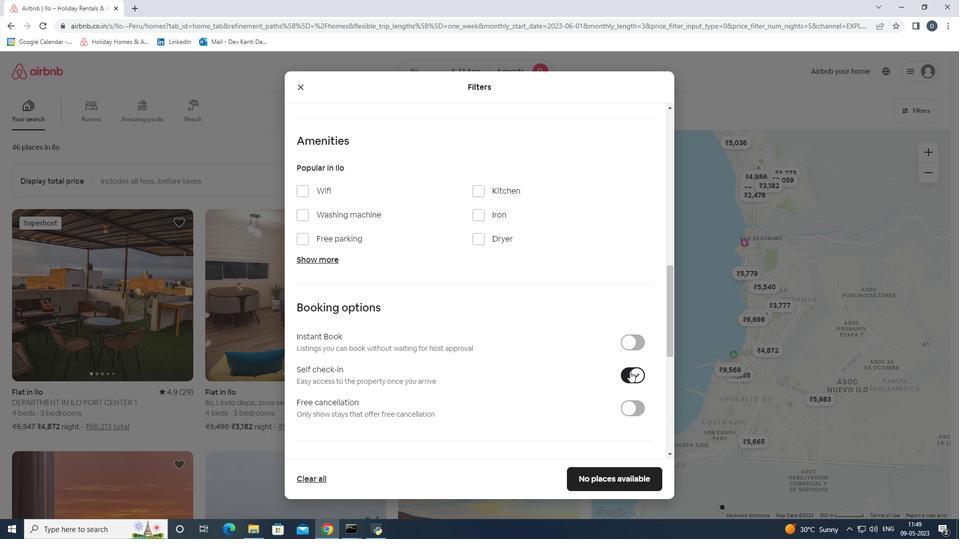 
Action: Mouse scrolled (630, 371) with delta (0, 0)
Screenshot: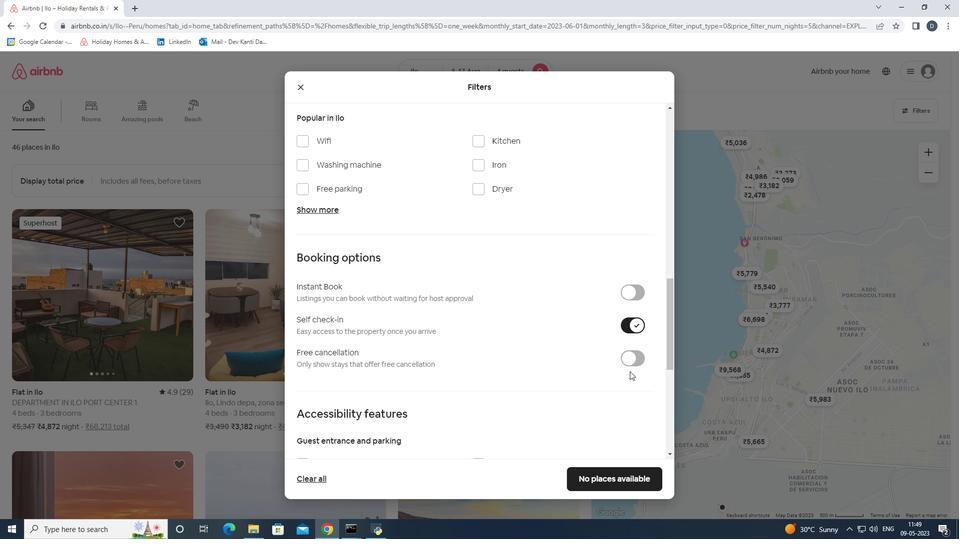 
Action: Mouse scrolled (630, 371) with delta (0, 0)
Screenshot: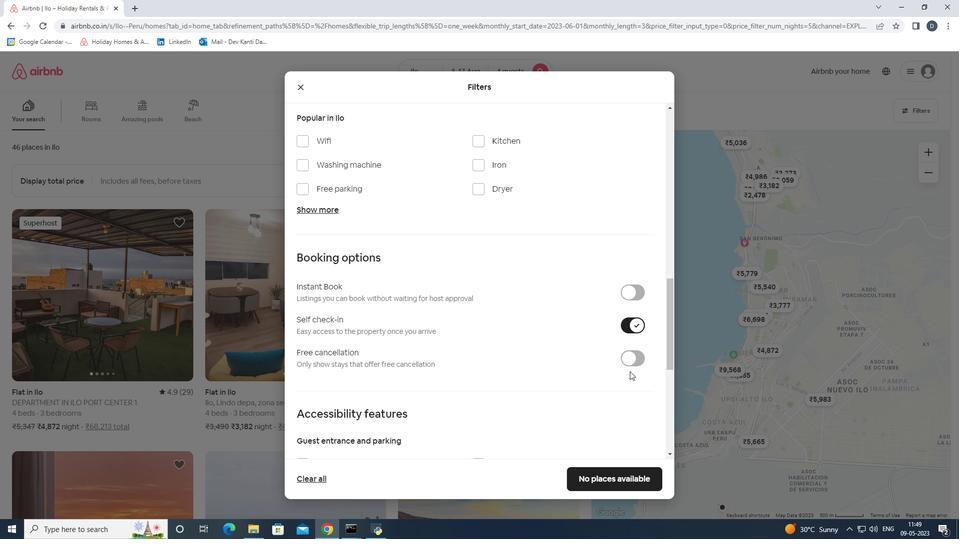 
Action: Mouse scrolled (630, 371) with delta (0, 0)
Screenshot: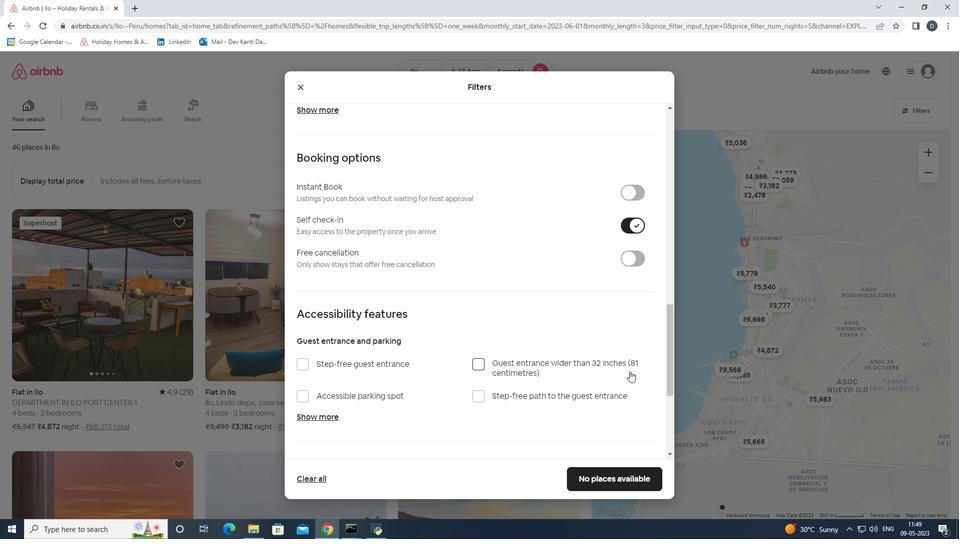 
Action: Mouse scrolled (630, 371) with delta (0, 0)
Screenshot: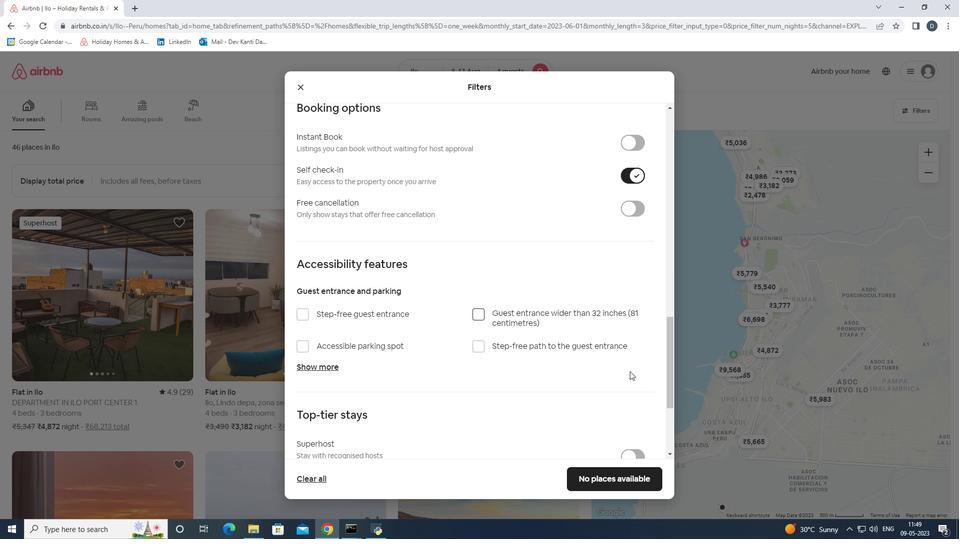 
Action: Mouse moved to (630, 370)
Screenshot: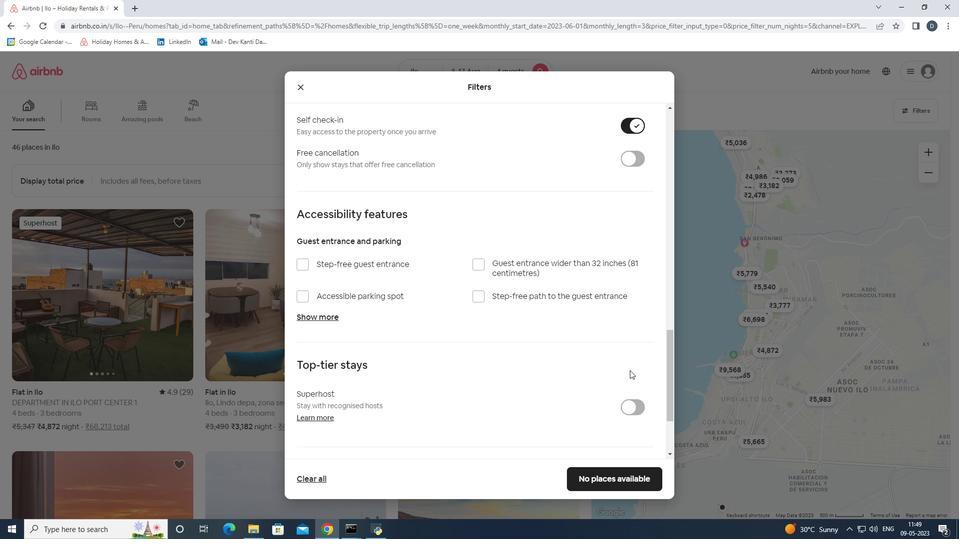 
Action: Mouse scrolled (630, 369) with delta (0, 0)
Screenshot: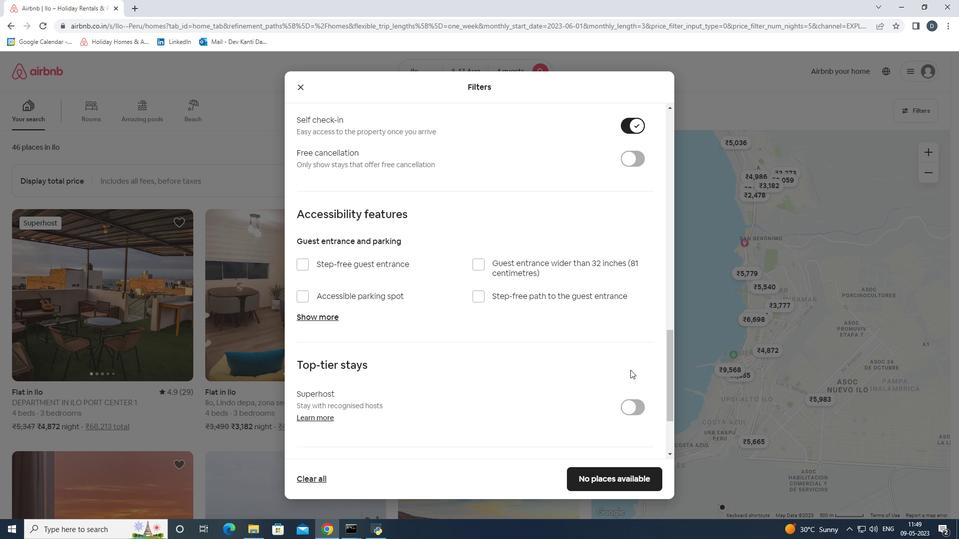 
Action: Mouse scrolled (630, 369) with delta (0, 0)
Screenshot: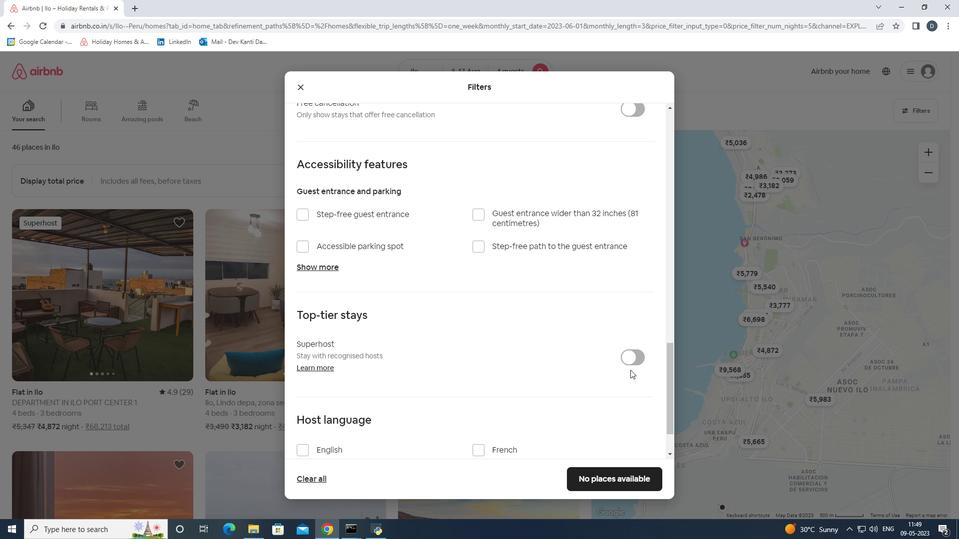 
Action: Mouse scrolled (630, 369) with delta (0, 0)
Screenshot: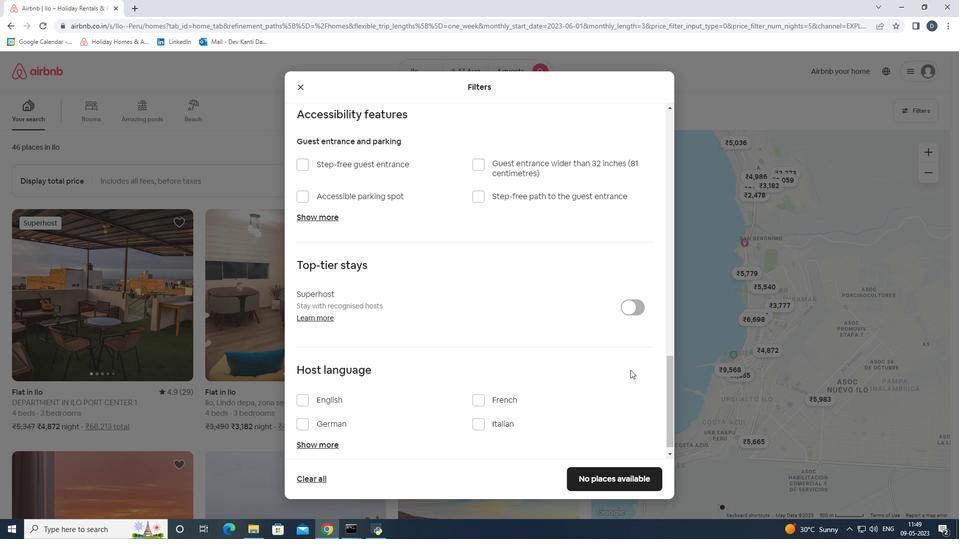 
Action: Mouse moved to (319, 389)
Screenshot: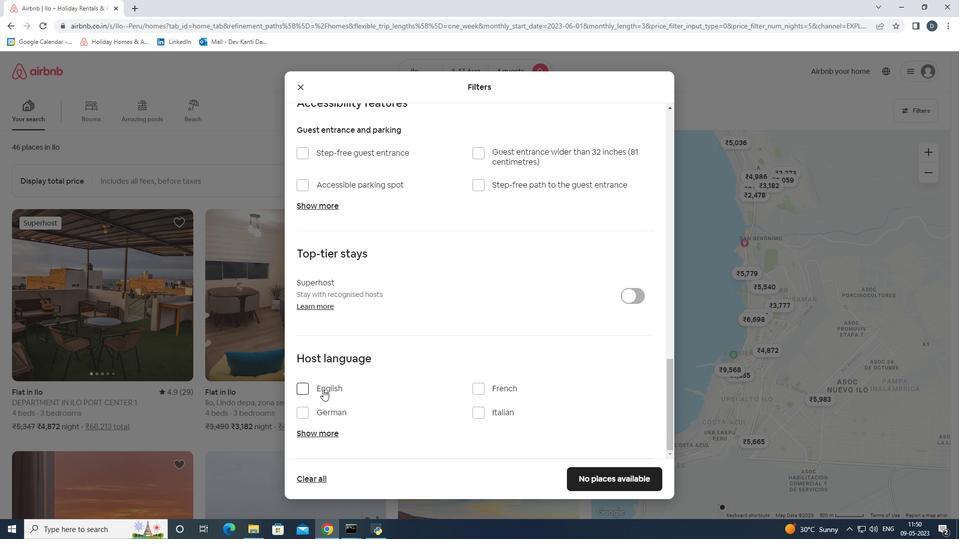 
Action: Mouse pressed left at (319, 389)
Screenshot: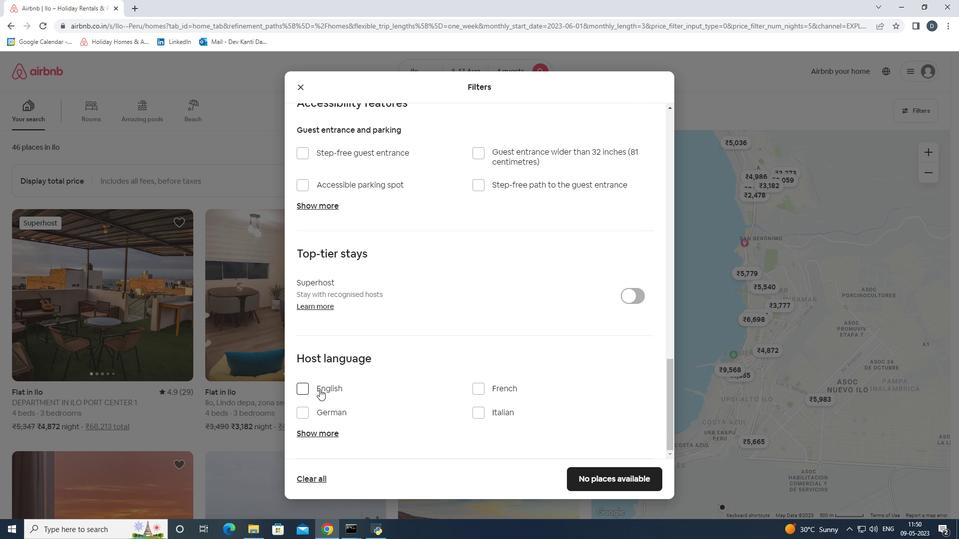 
Action: Mouse moved to (571, 472)
Screenshot: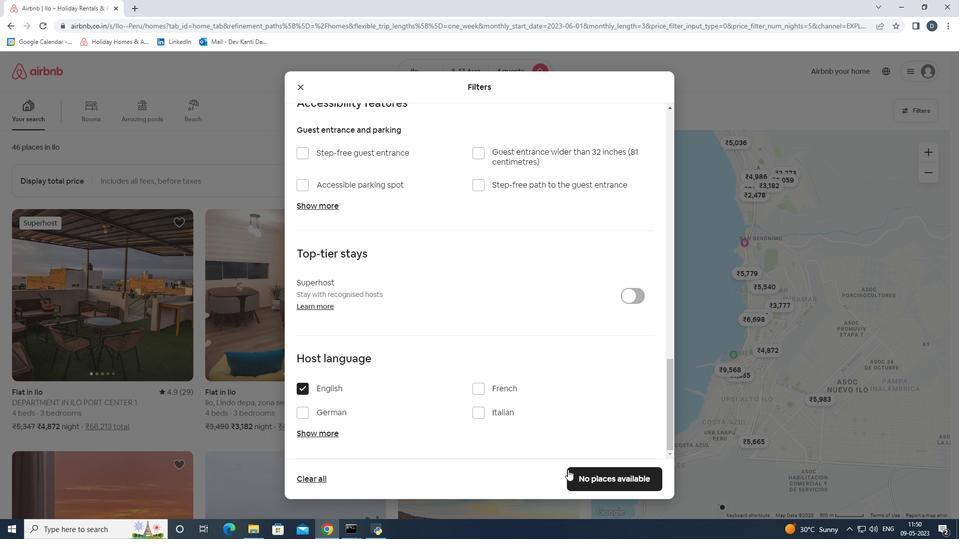 
Action: Mouse pressed left at (571, 472)
Screenshot: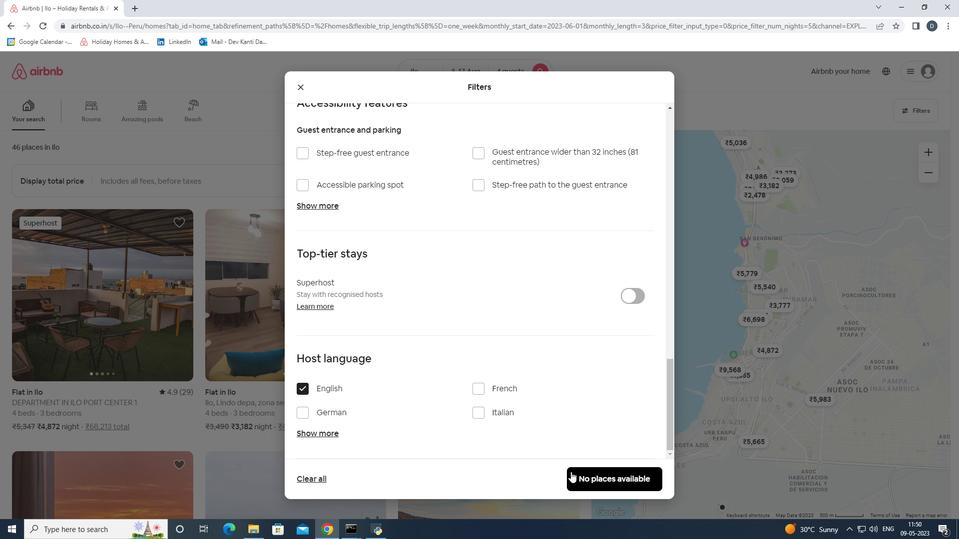 
Action: Mouse moved to (573, 472)
Screenshot: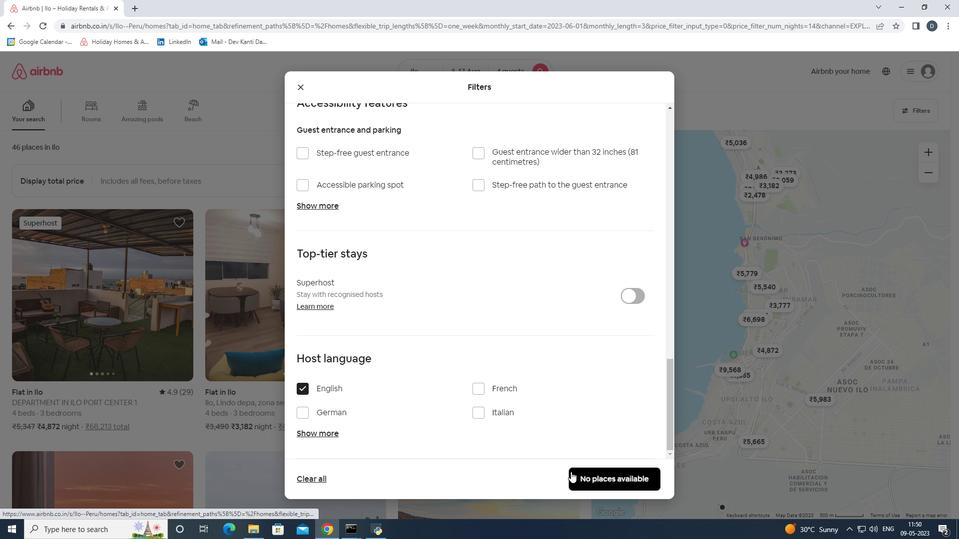 
